 Task: Look for space in Toowoomba, Australia from 12th  August, 2023 to 15th August, 2023 for 3 adults in price range Rs.12000 to Rs.16000. Place can be entire place with 2 bedrooms having 3 beds and 1 bathroom. Property type can be flat. Amenities needed are: washing machine, kitchen, . Booking option can be shelf check-in. Required host language is English.
Action: Mouse moved to (462, 94)
Screenshot: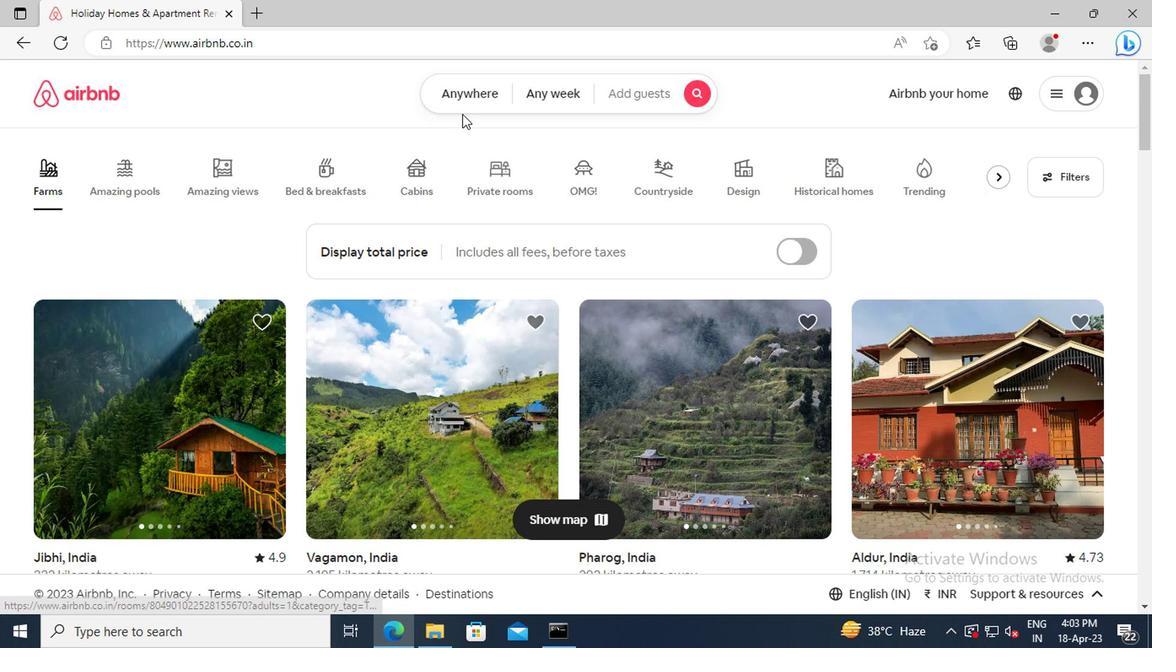 
Action: Mouse pressed left at (462, 94)
Screenshot: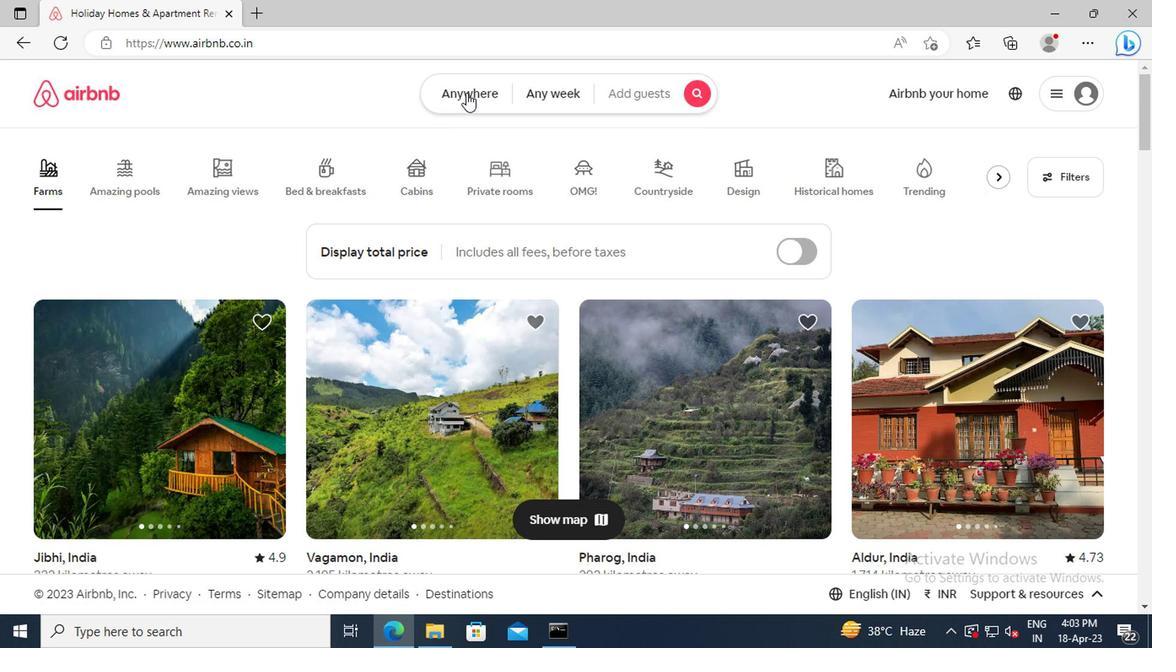 
Action: Mouse moved to (373, 160)
Screenshot: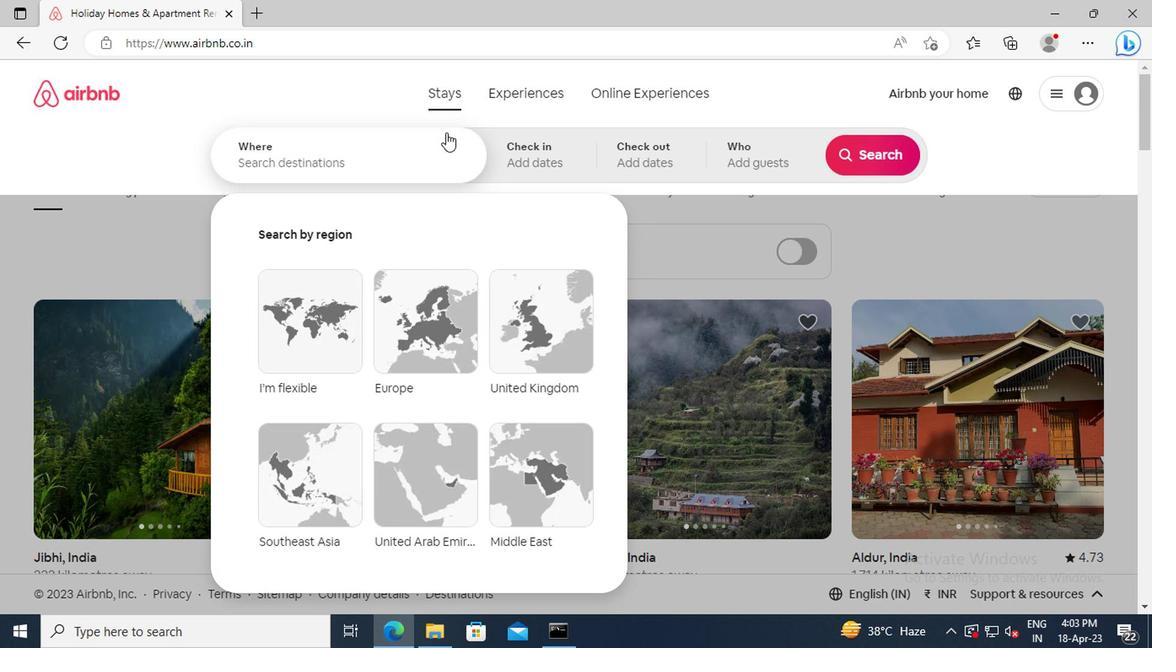 
Action: Mouse pressed left at (373, 160)
Screenshot: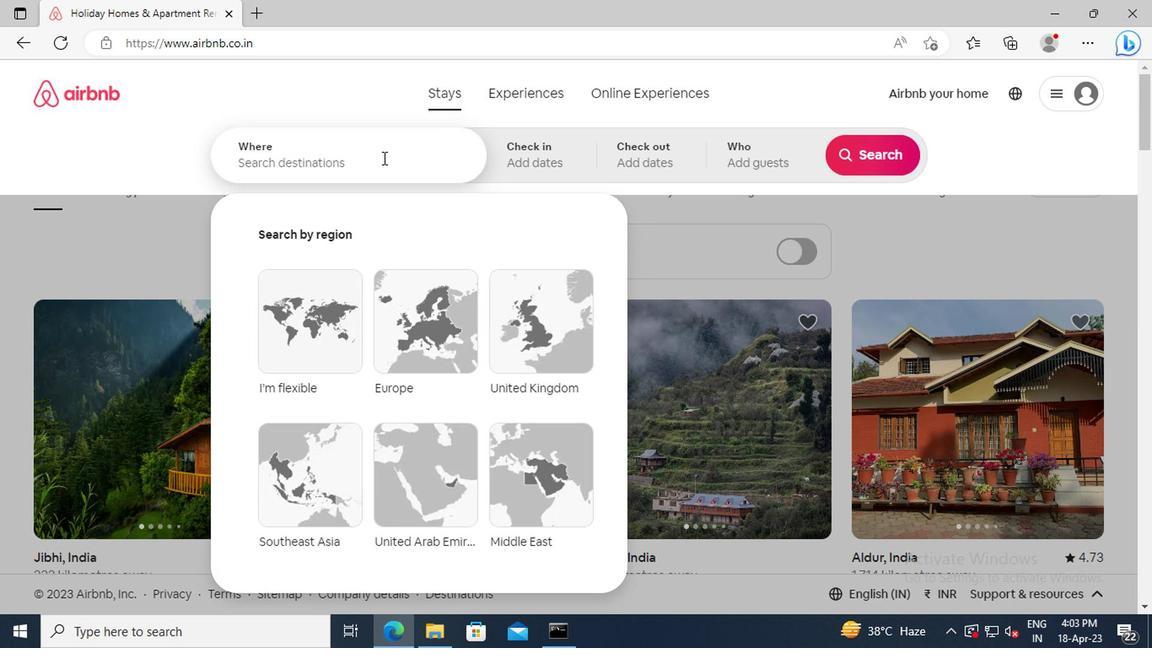 
Action: Key pressed <Key.shift>TOOWOOMBA,<Key.space><Key.shift_r>AUSTRALIA<Key.enter>
Screenshot: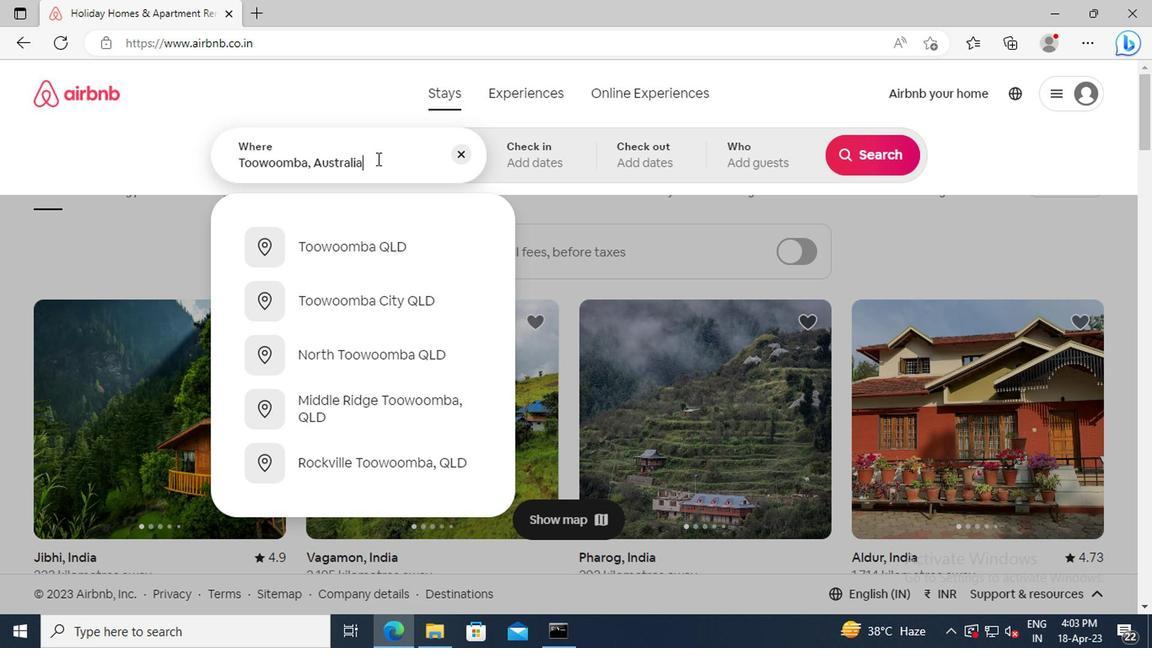 
Action: Mouse moved to (861, 289)
Screenshot: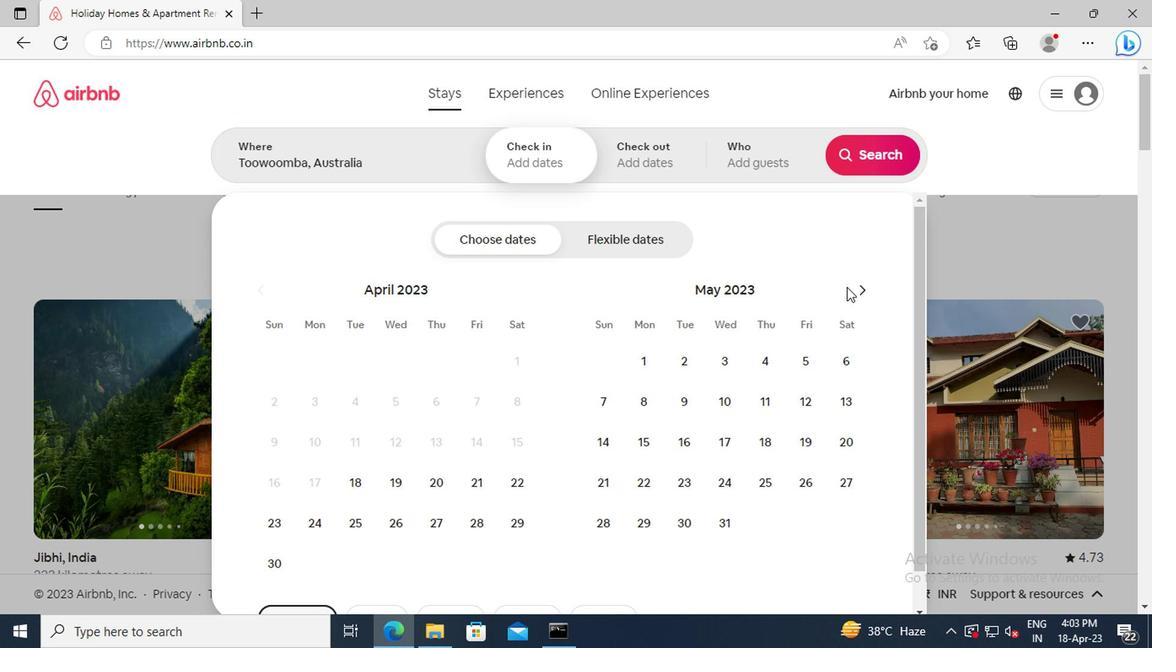 
Action: Mouse pressed left at (861, 289)
Screenshot: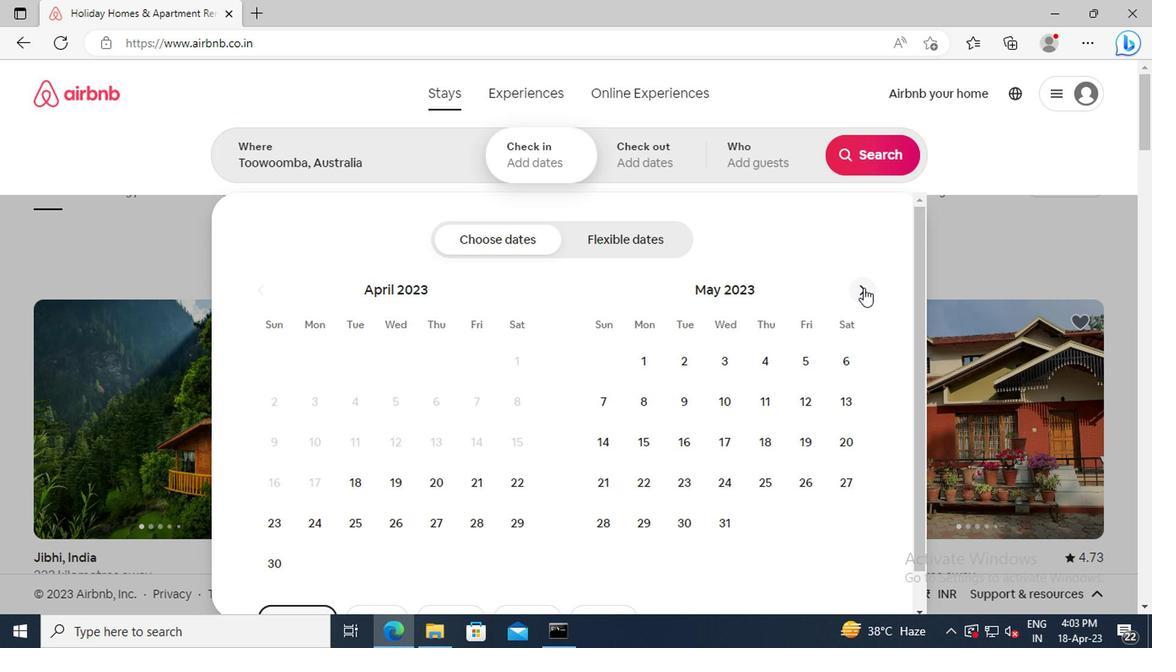 
Action: Mouse pressed left at (861, 289)
Screenshot: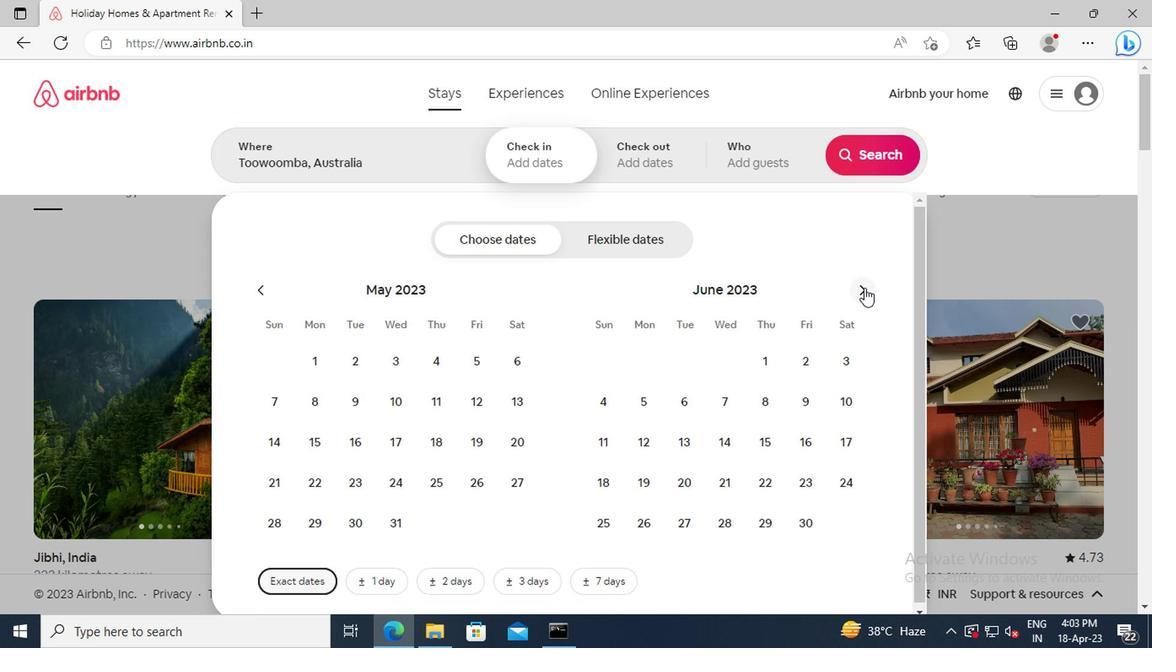 
Action: Mouse pressed left at (861, 289)
Screenshot: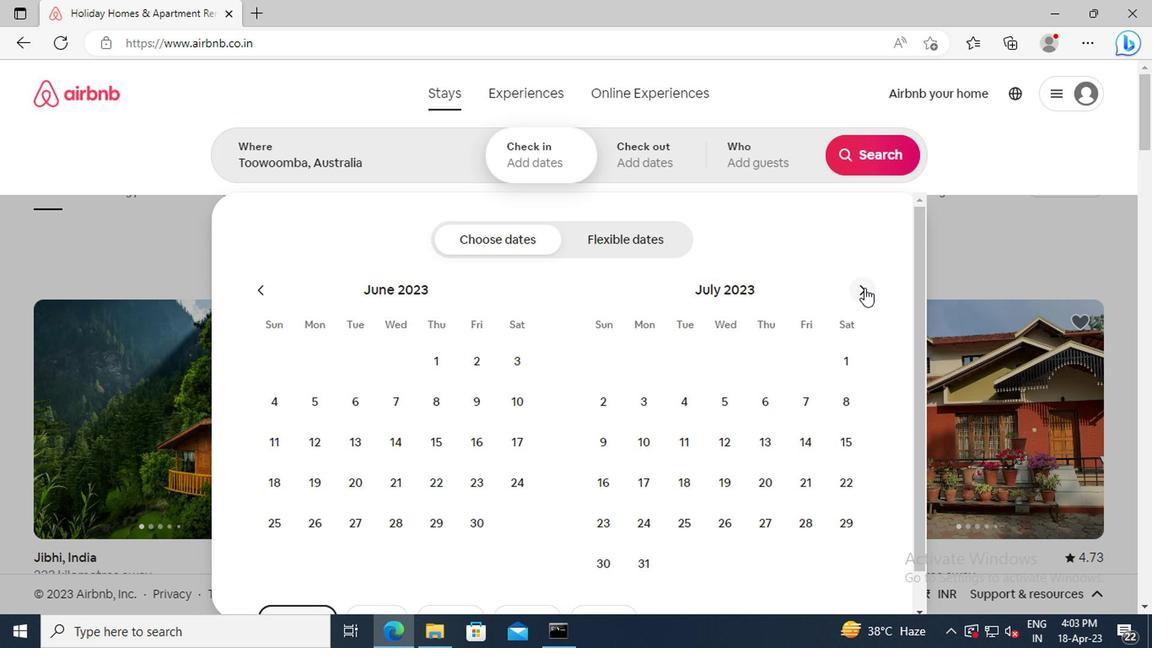 
Action: Mouse moved to (836, 392)
Screenshot: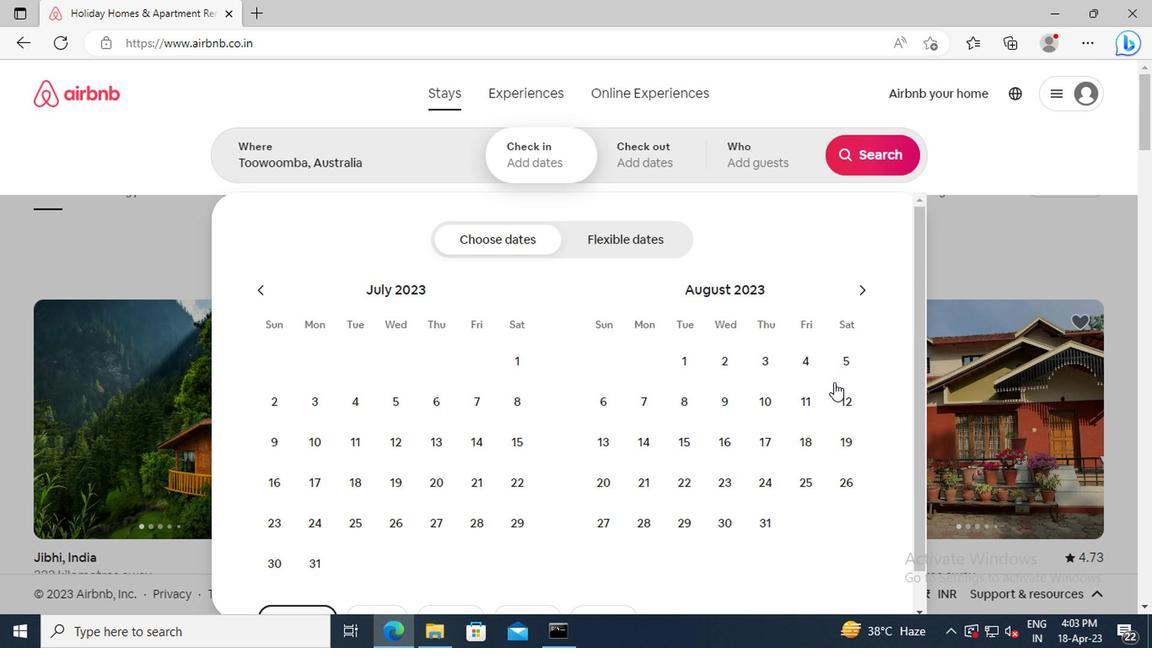 
Action: Mouse pressed left at (836, 392)
Screenshot: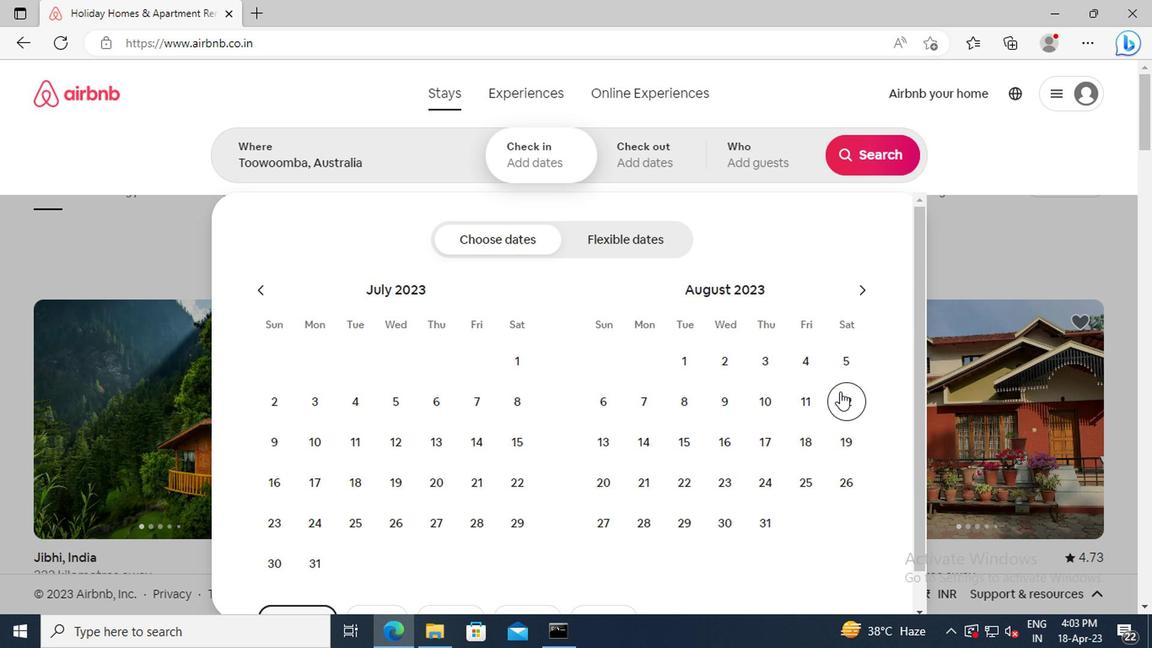 
Action: Mouse moved to (688, 435)
Screenshot: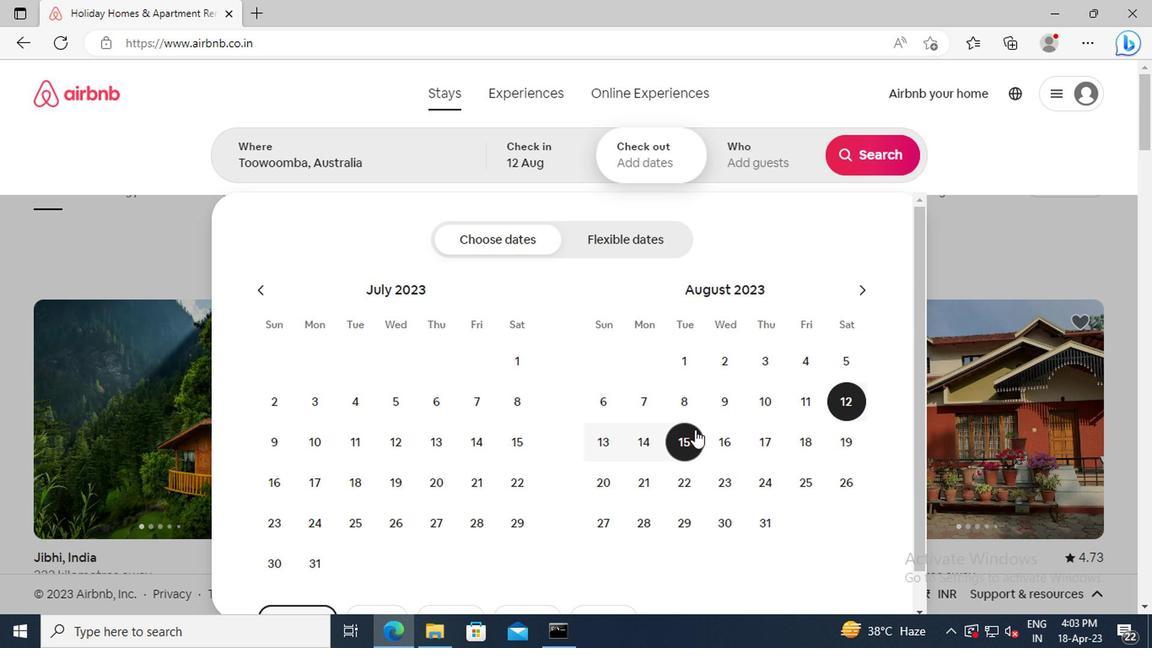 
Action: Mouse pressed left at (688, 435)
Screenshot: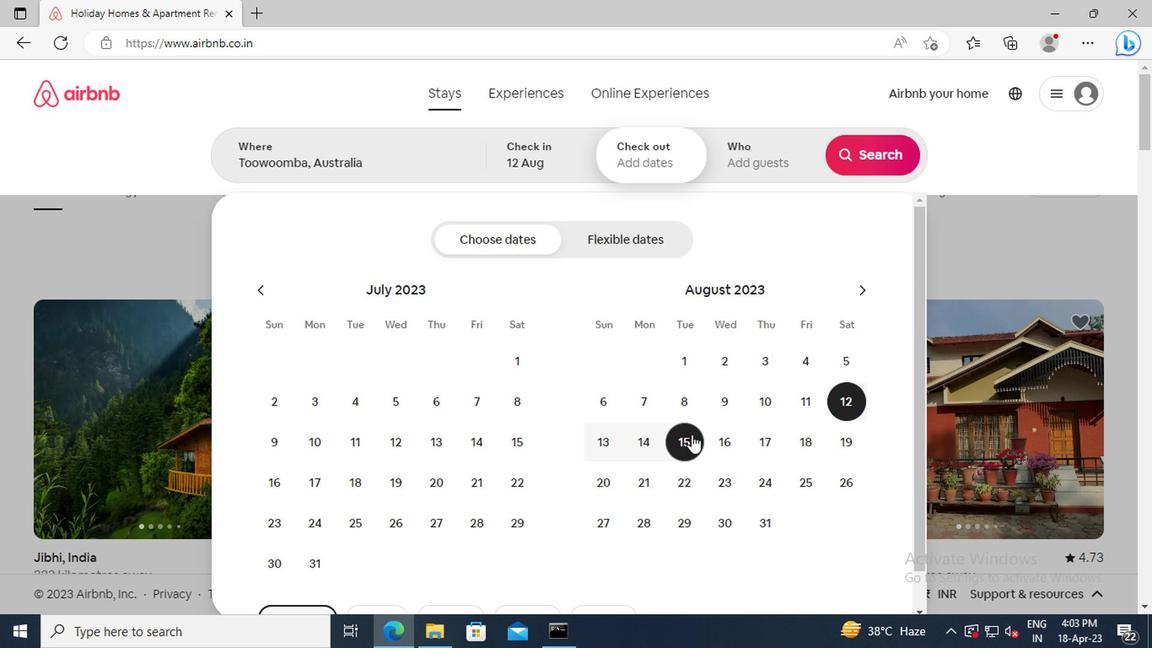 
Action: Mouse moved to (727, 166)
Screenshot: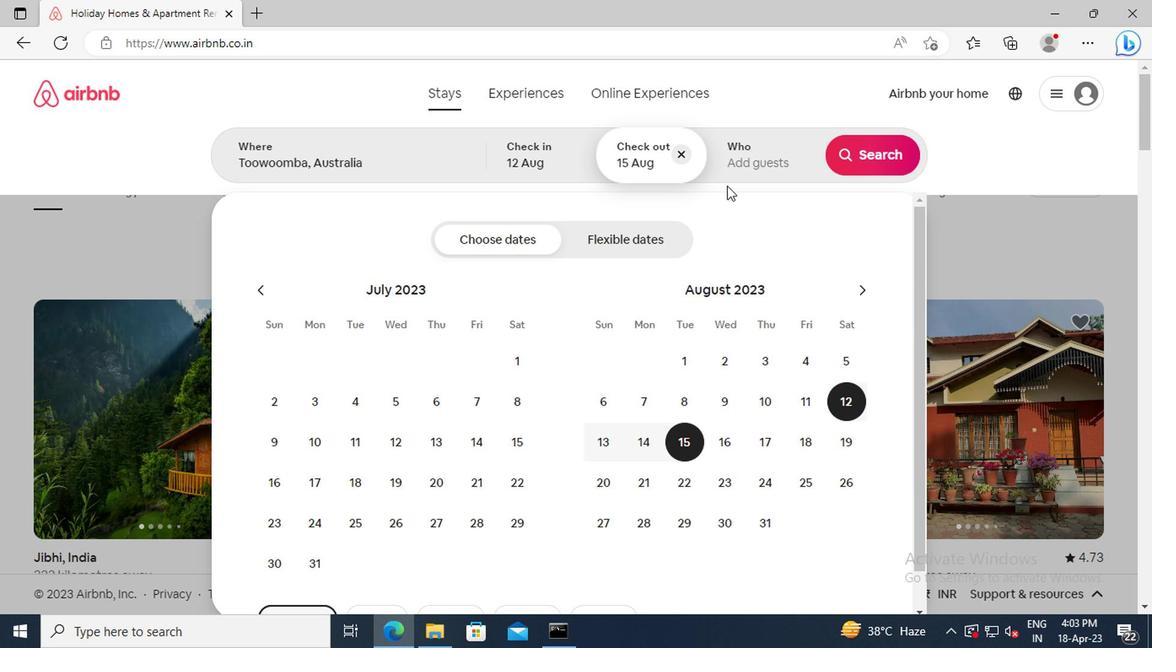 
Action: Mouse pressed left at (727, 166)
Screenshot: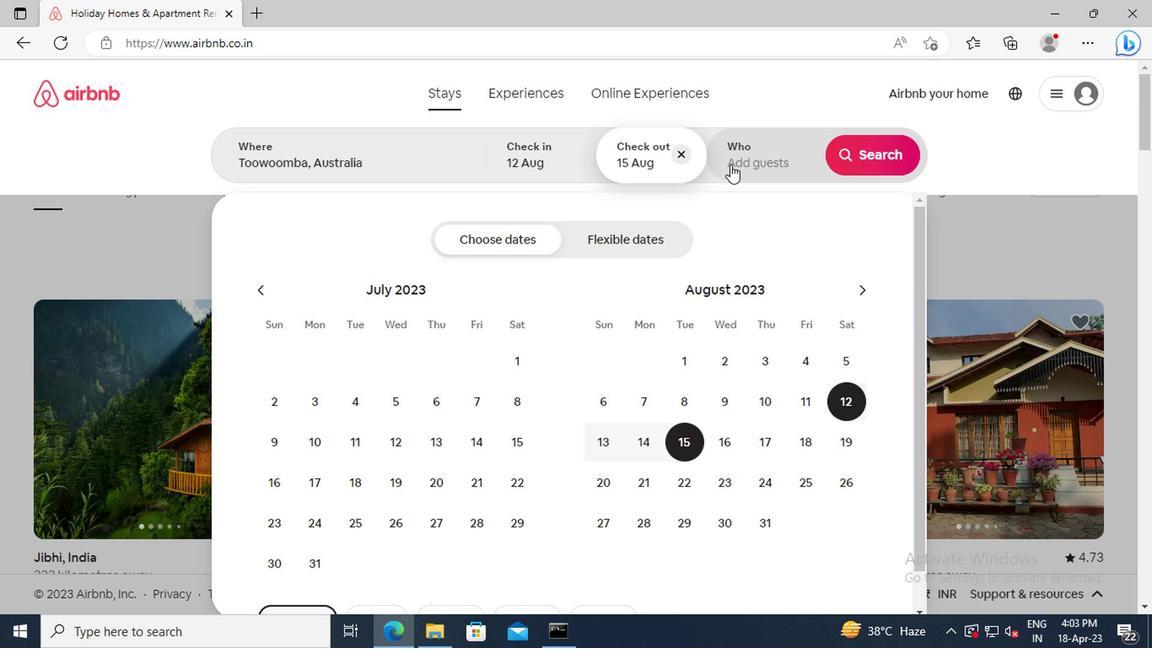 
Action: Mouse moved to (874, 254)
Screenshot: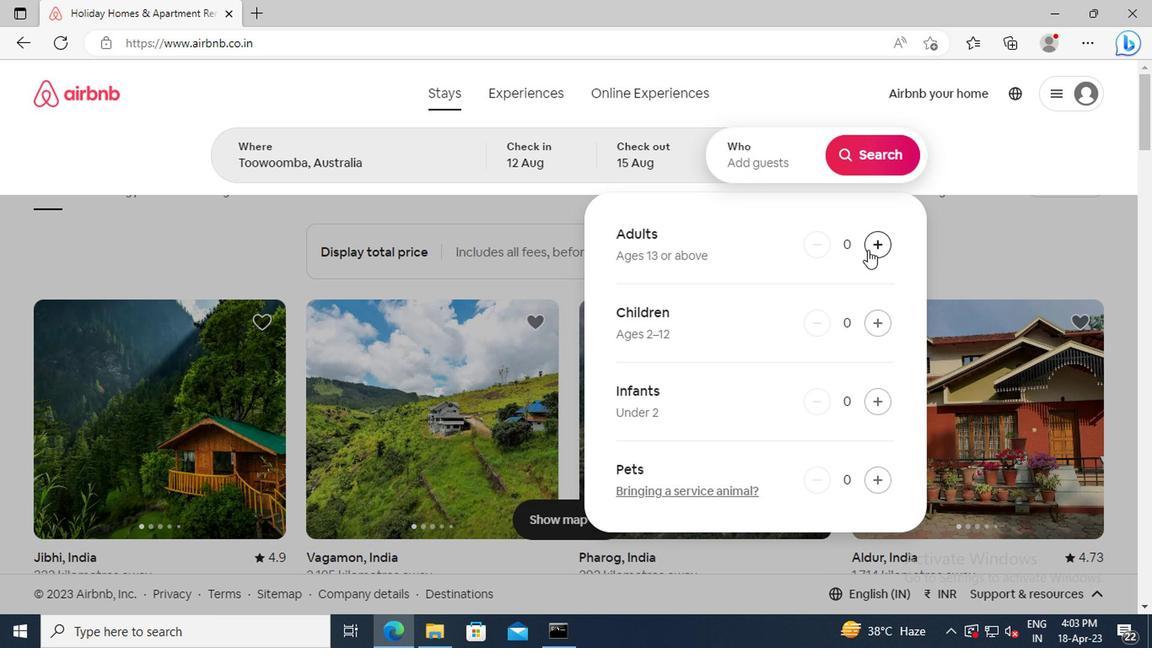 
Action: Mouse pressed left at (874, 254)
Screenshot: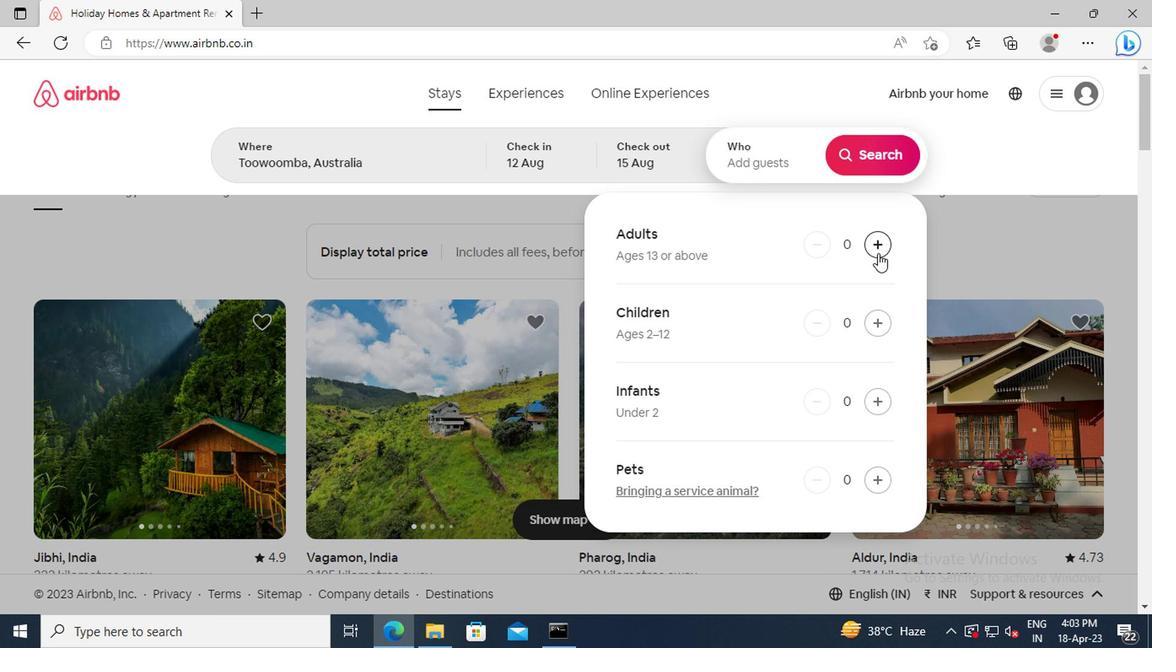
Action: Mouse pressed left at (874, 254)
Screenshot: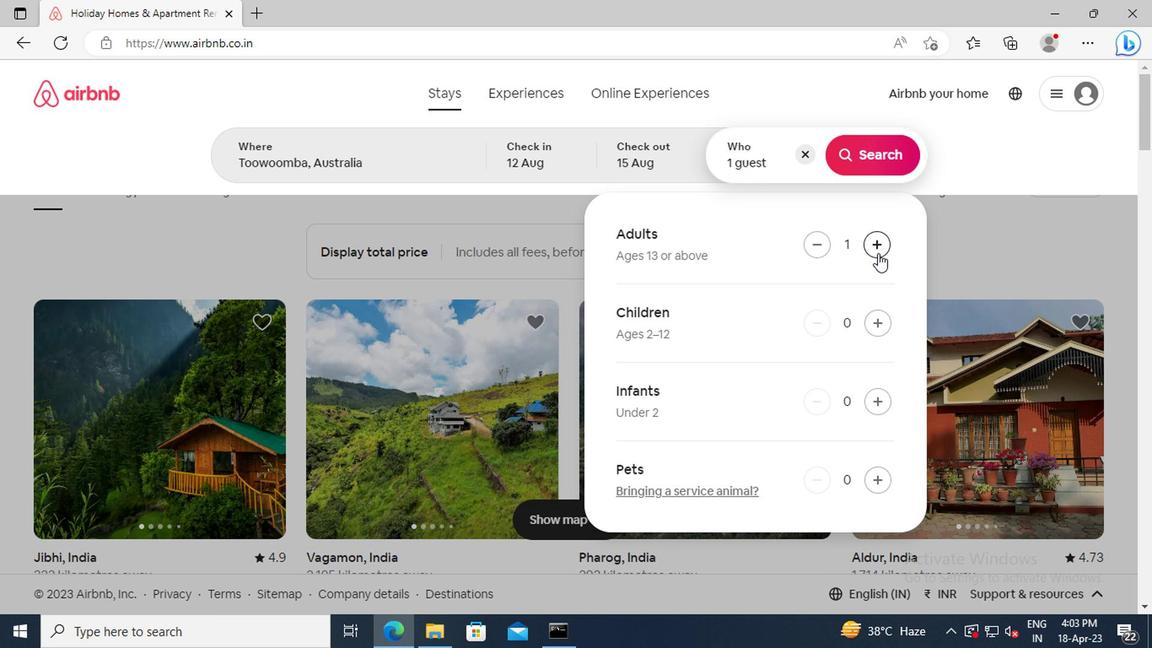 
Action: Mouse pressed left at (874, 254)
Screenshot: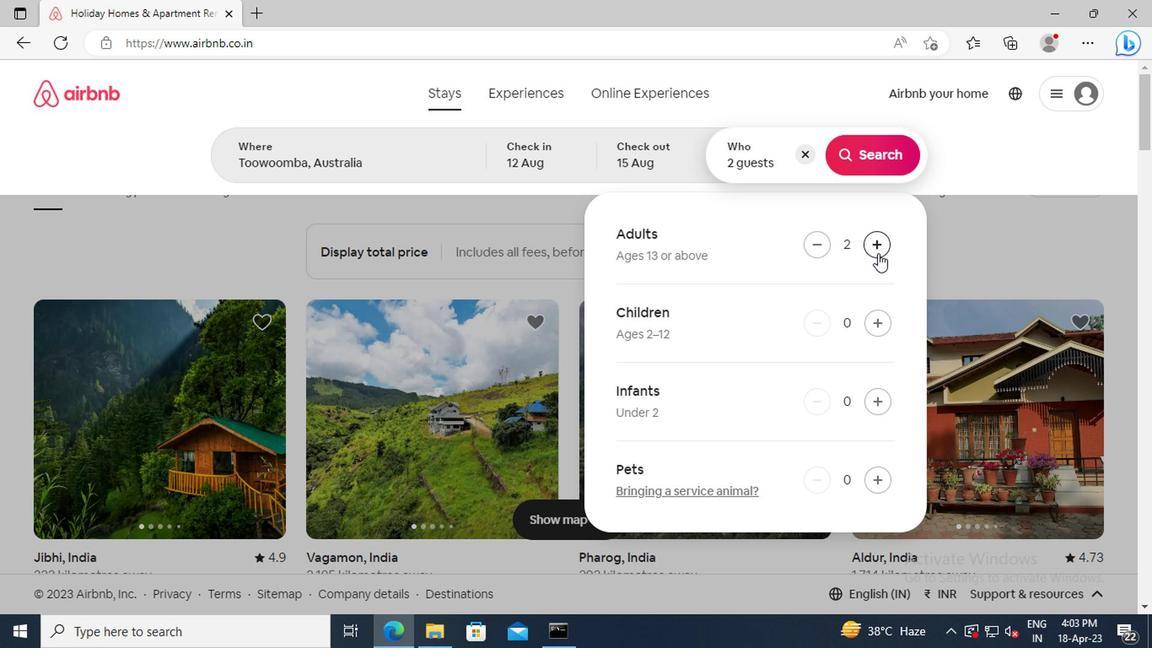 
Action: Mouse moved to (870, 157)
Screenshot: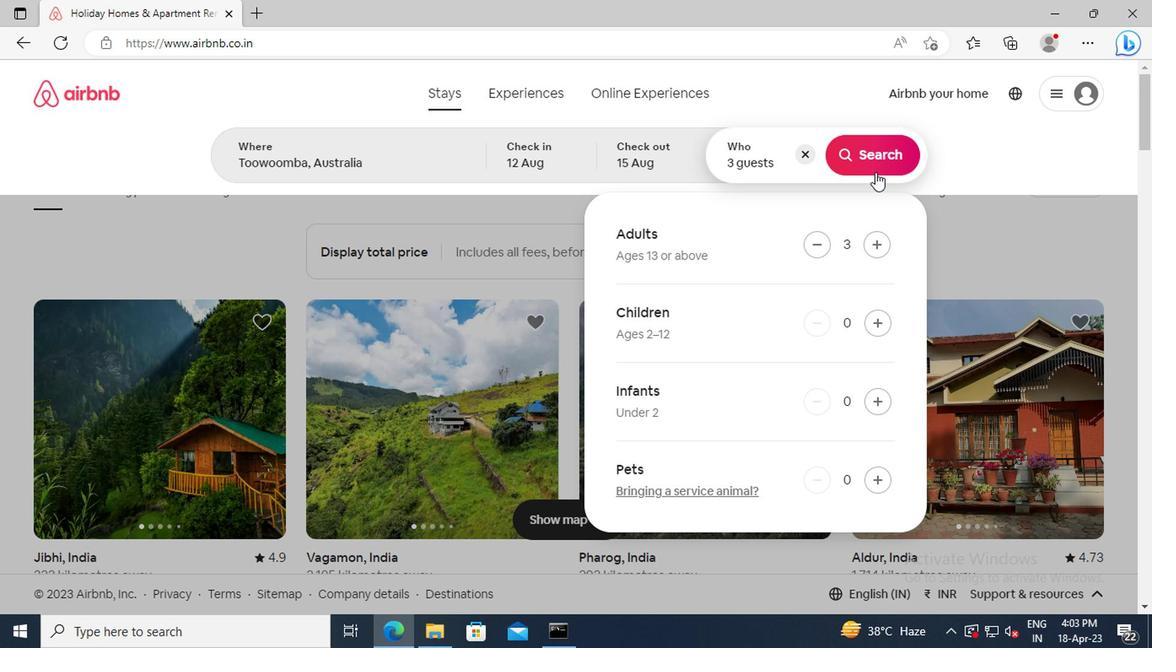 
Action: Mouse pressed left at (870, 157)
Screenshot: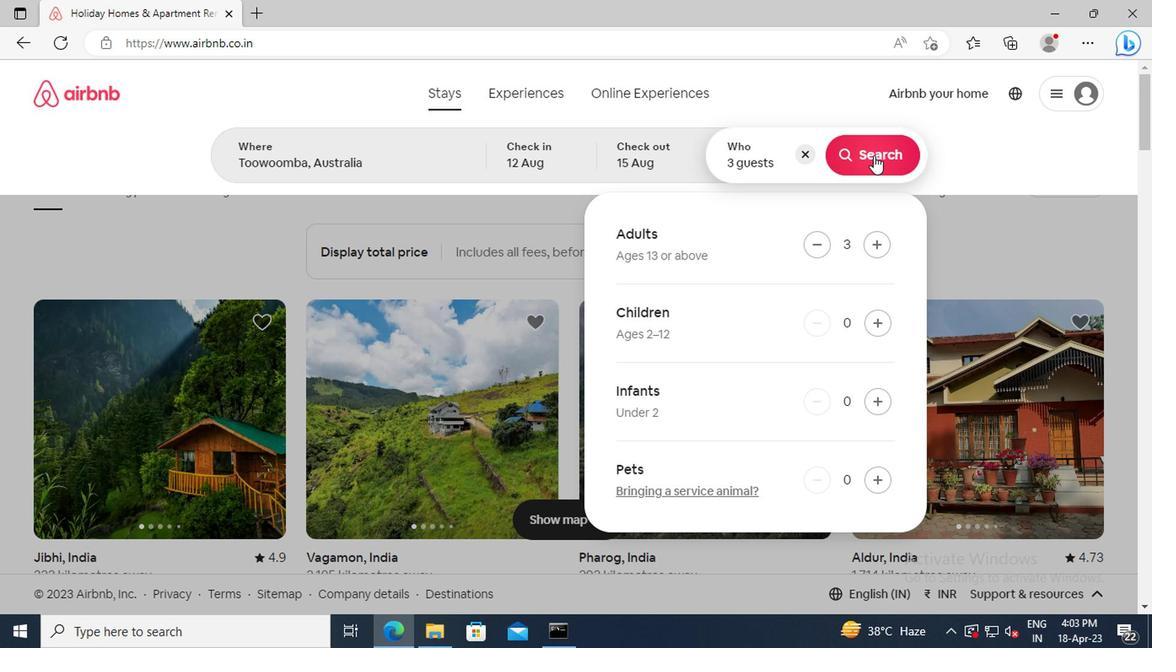 
Action: Mouse moved to (1063, 160)
Screenshot: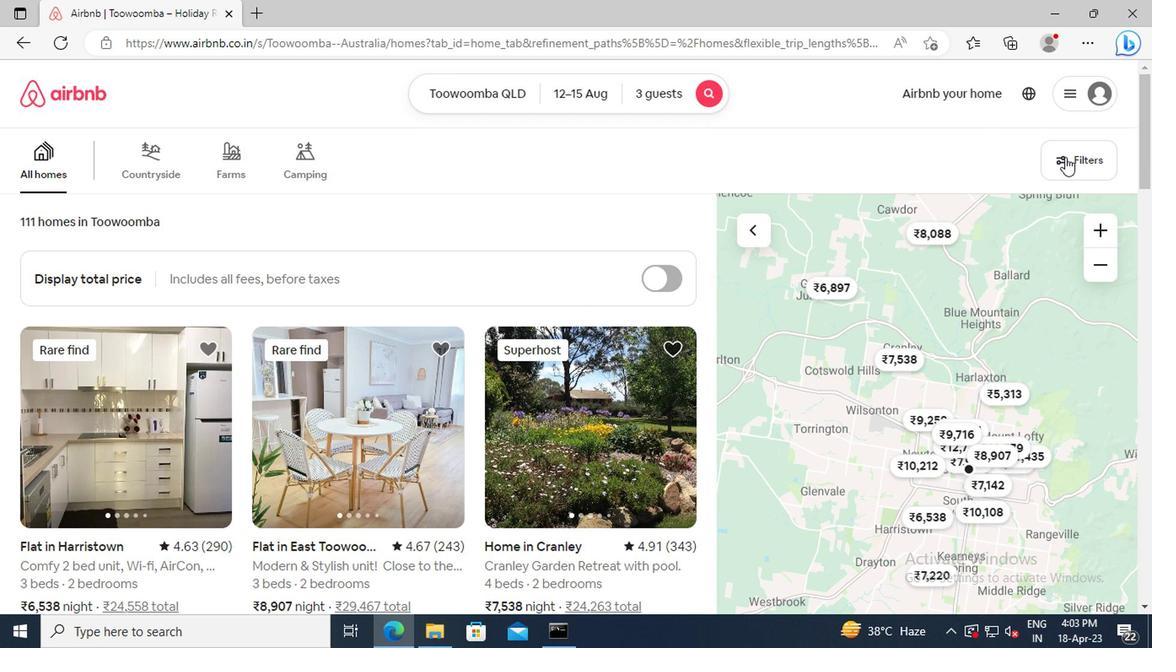 
Action: Mouse pressed left at (1063, 160)
Screenshot: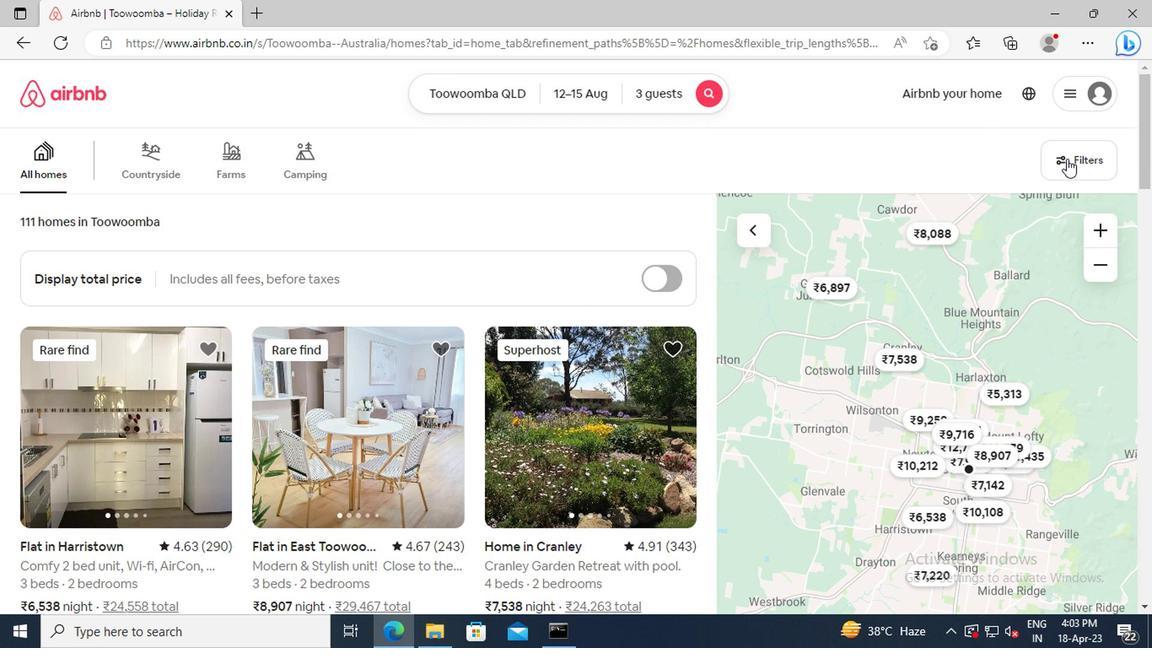 
Action: Mouse moved to (359, 377)
Screenshot: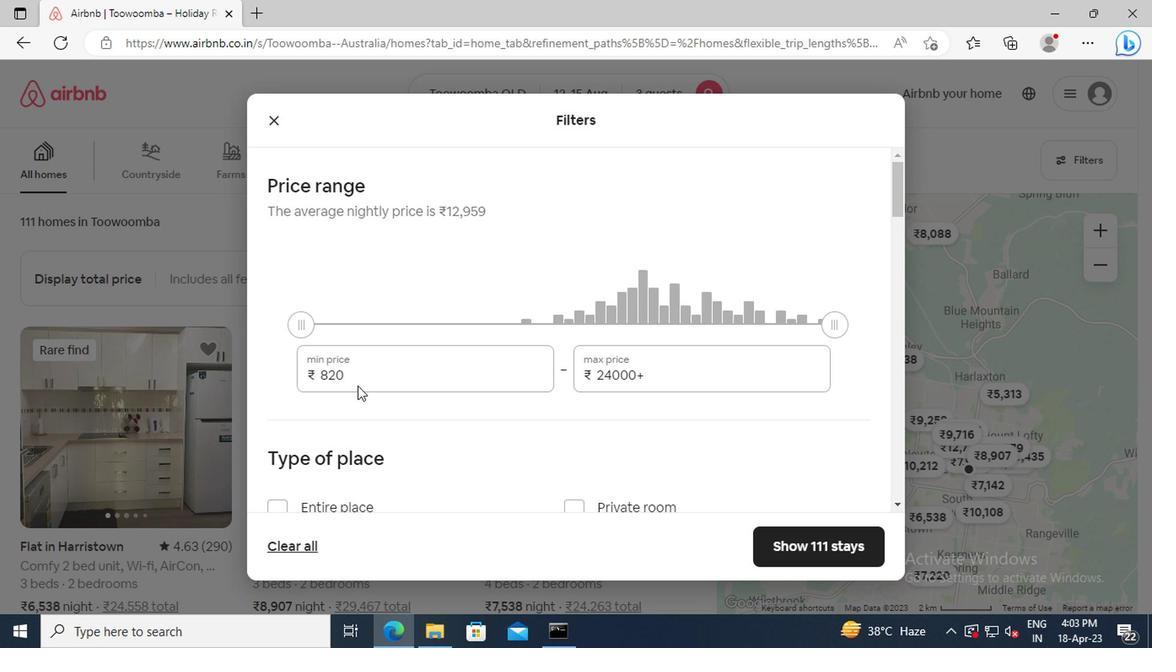 
Action: Mouse pressed left at (359, 377)
Screenshot: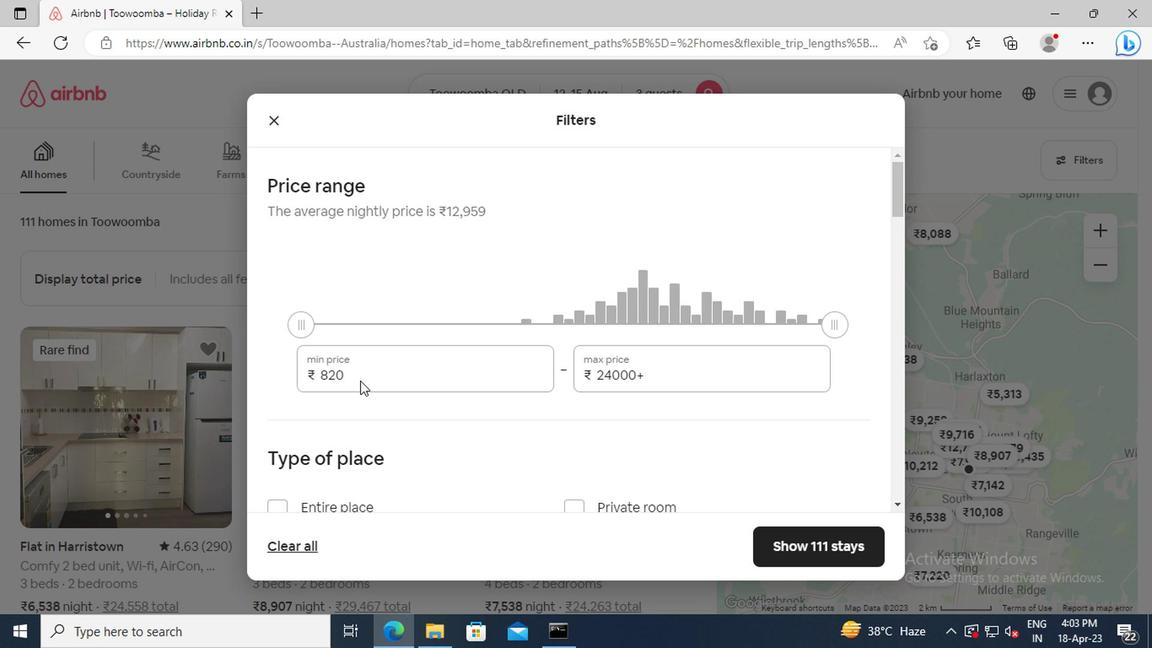 
Action: Key pressed <Key.backspace><Key.backspace><Key.backspace>12000<Key.tab><Key.delete>16000
Screenshot: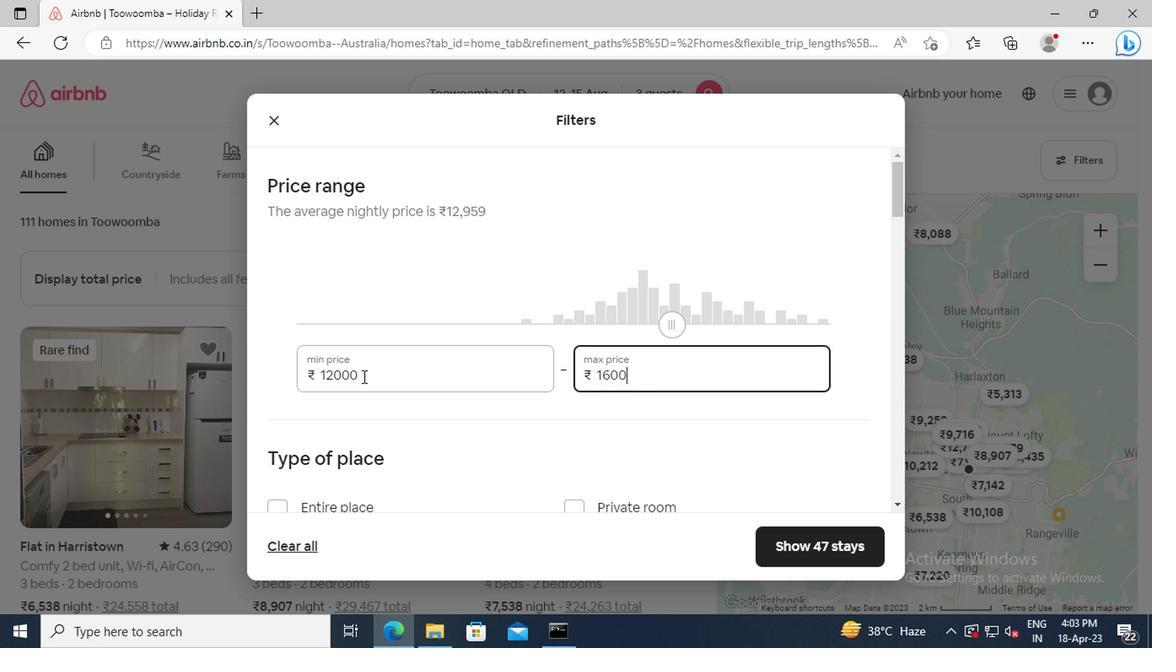 
Action: Mouse scrolled (359, 376) with delta (0, -1)
Screenshot: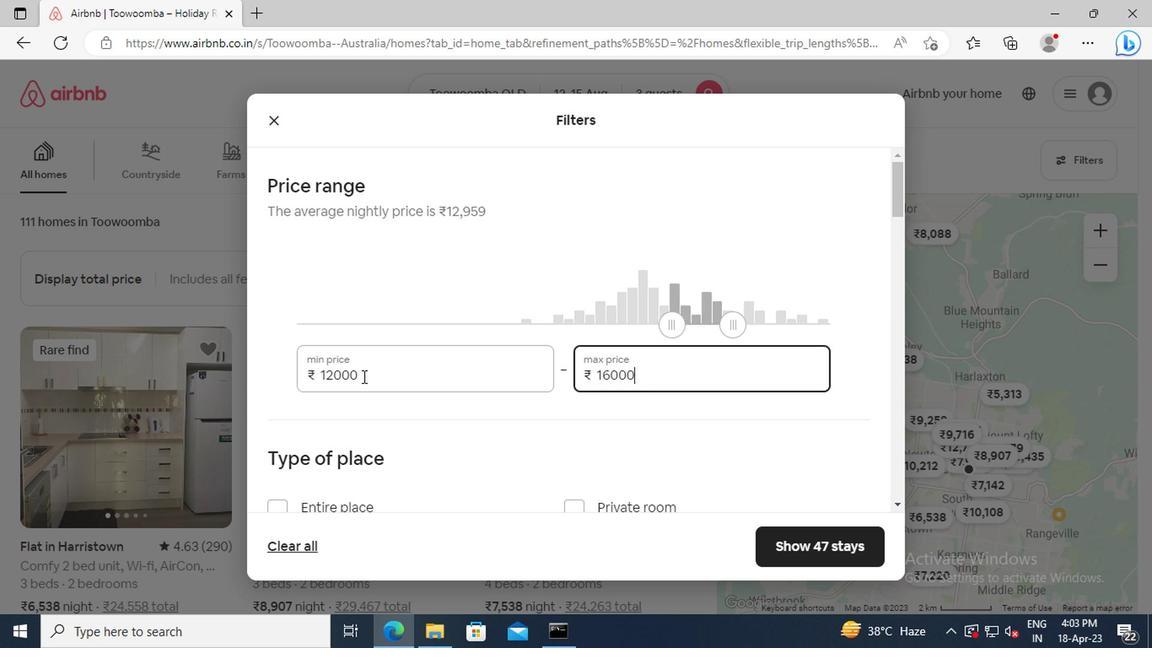 
Action: Mouse scrolled (359, 376) with delta (0, -1)
Screenshot: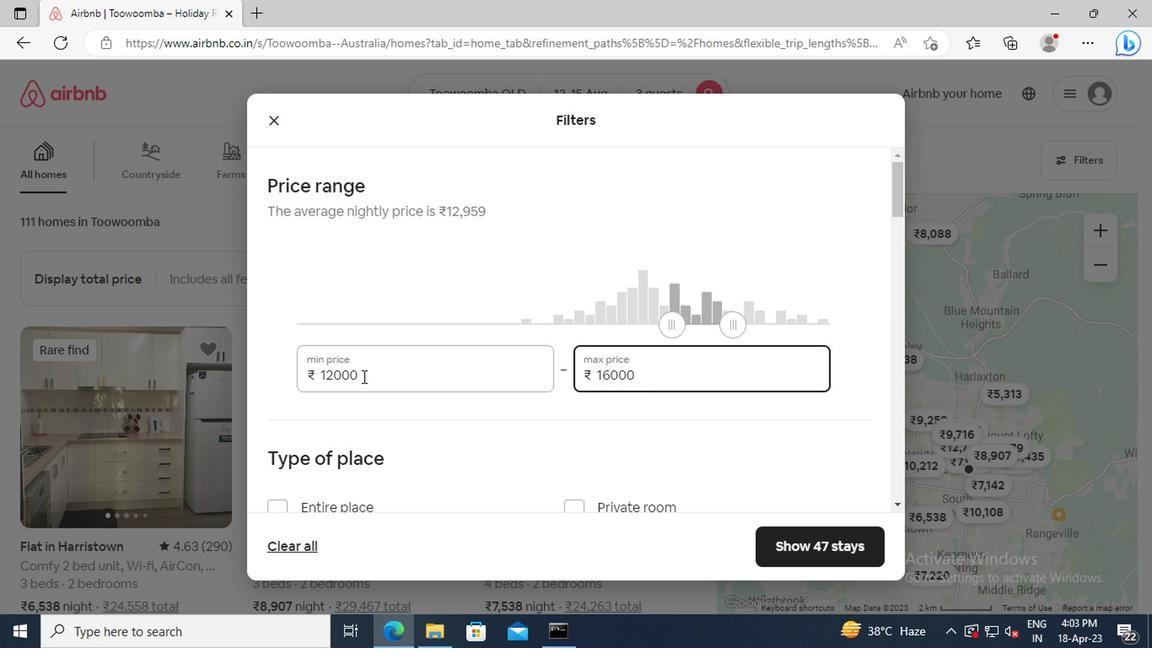 
Action: Mouse scrolled (359, 376) with delta (0, -1)
Screenshot: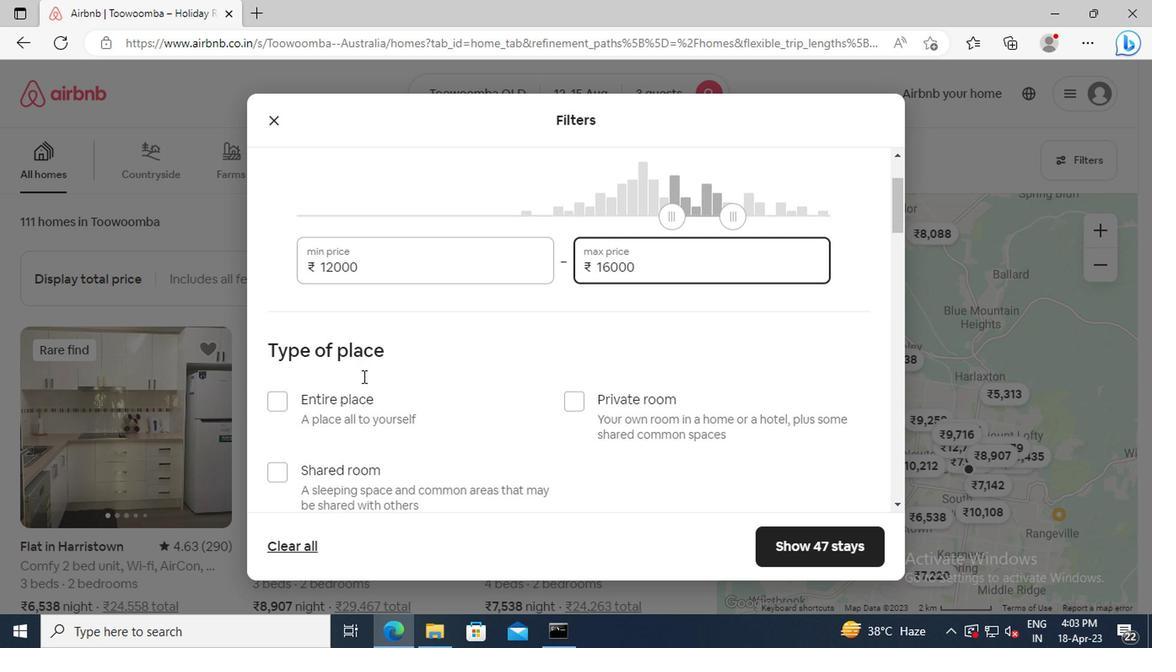 
Action: Mouse moved to (267, 348)
Screenshot: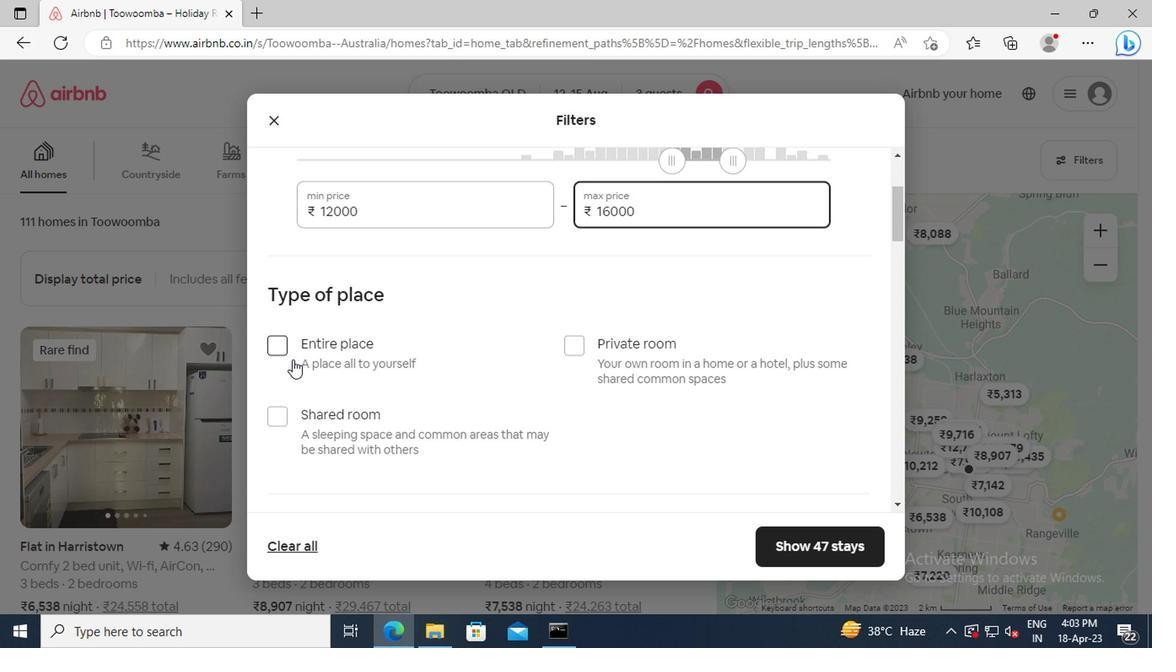 
Action: Mouse pressed left at (267, 348)
Screenshot: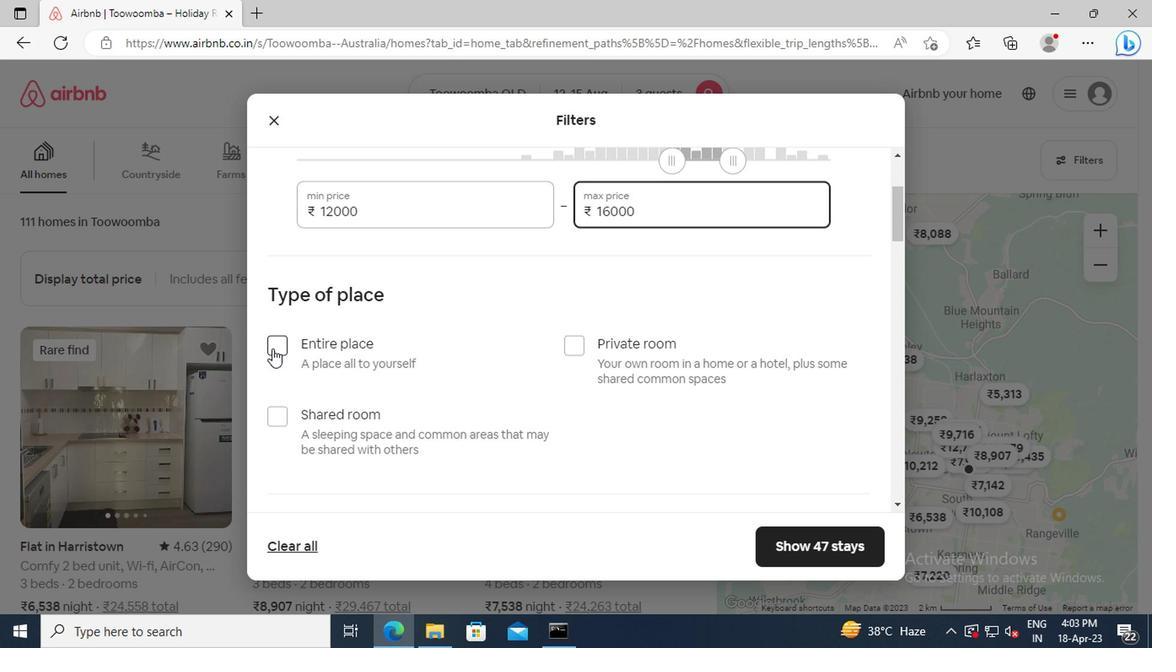 
Action: Mouse moved to (413, 355)
Screenshot: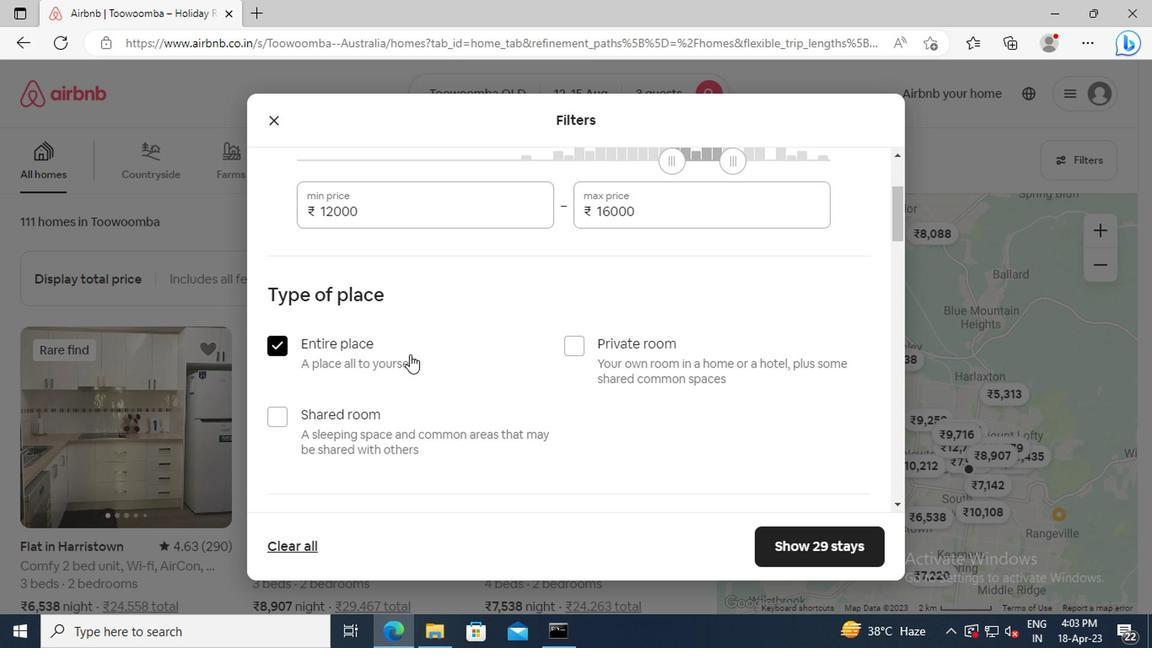 
Action: Mouse scrolled (413, 354) with delta (0, 0)
Screenshot: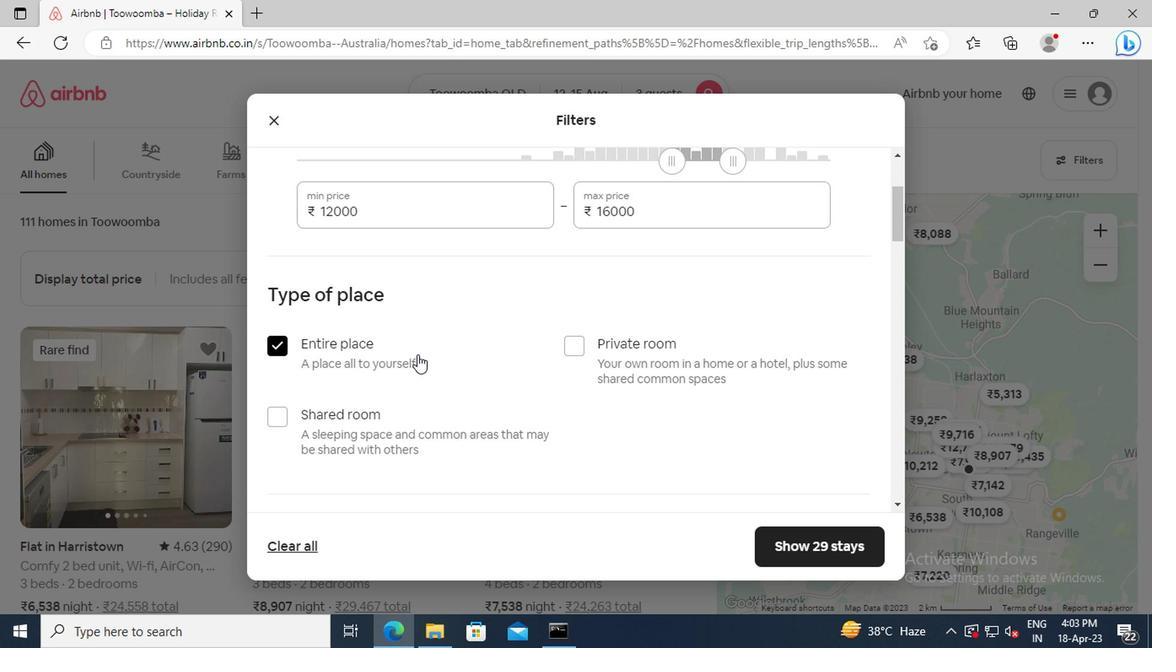 
Action: Mouse scrolled (413, 354) with delta (0, 0)
Screenshot: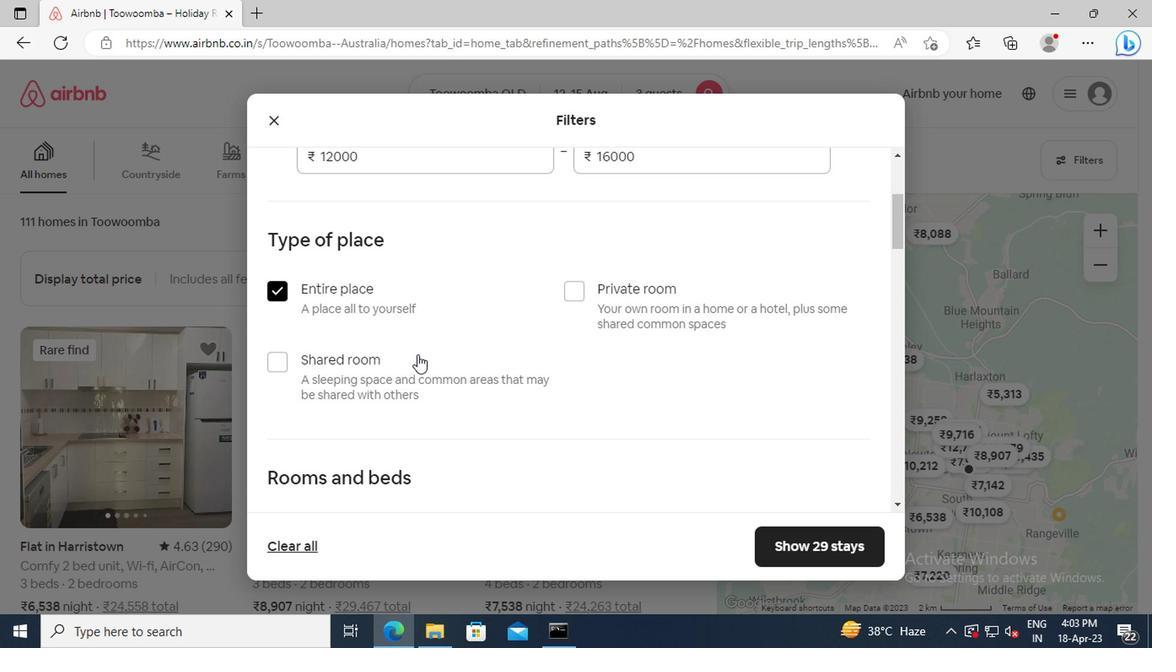 
Action: Mouse scrolled (413, 354) with delta (0, 0)
Screenshot: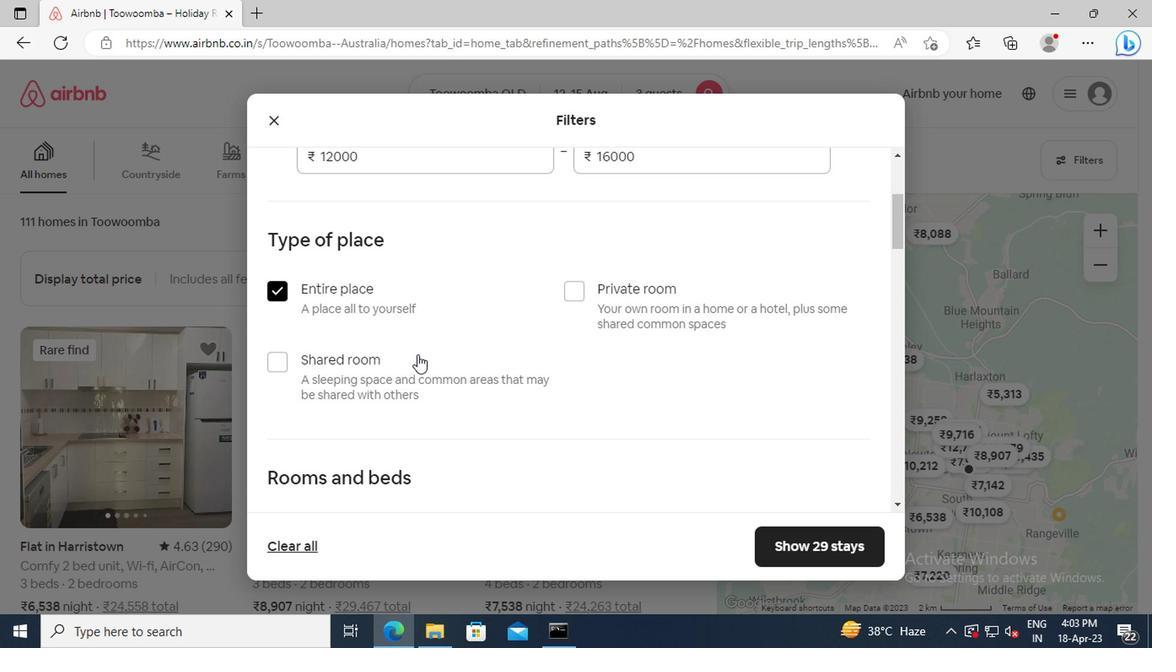 
Action: Mouse scrolled (413, 354) with delta (0, 0)
Screenshot: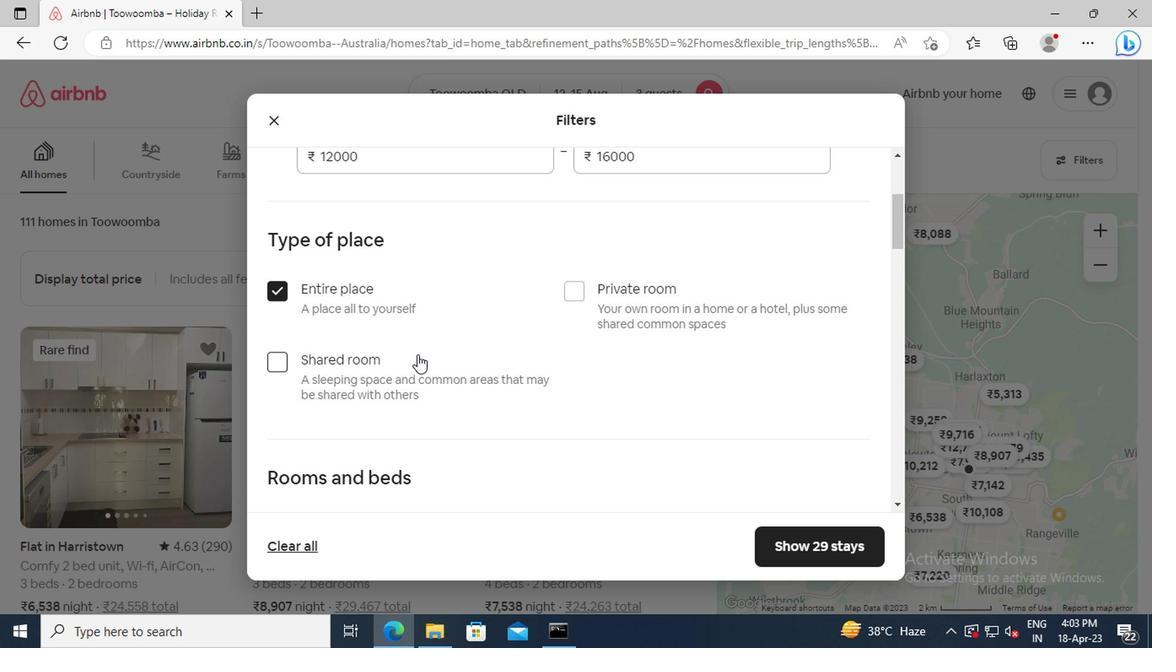 
Action: Mouse scrolled (413, 354) with delta (0, 0)
Screenshot: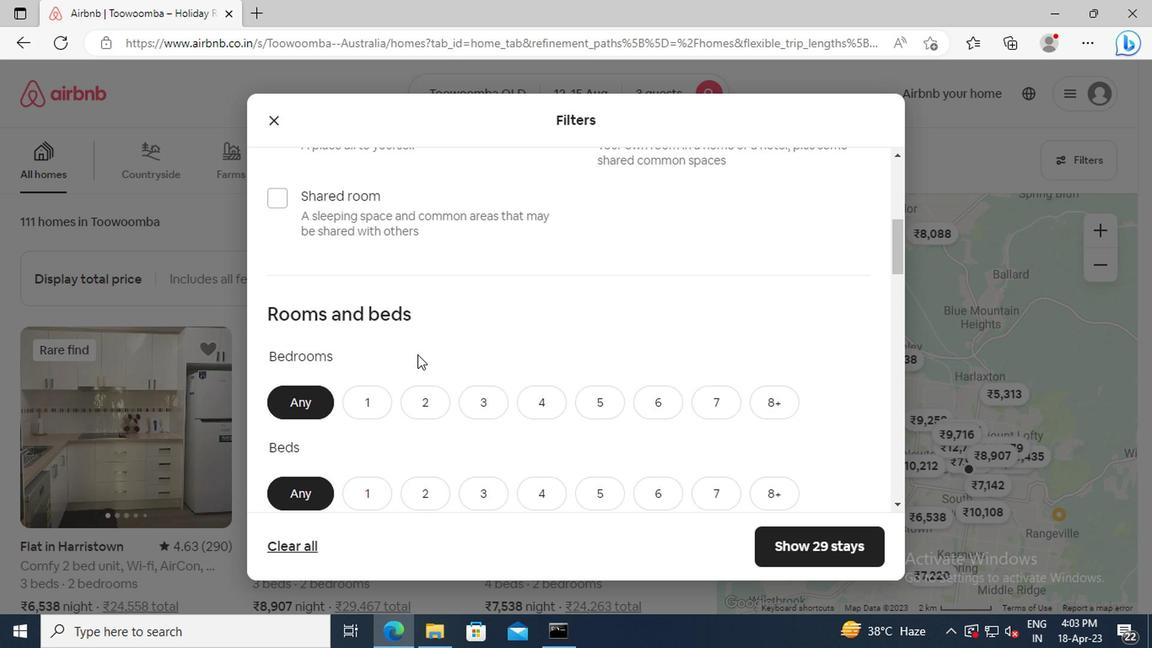 
Action: Mouse moved to (418, 354)
Screenshot: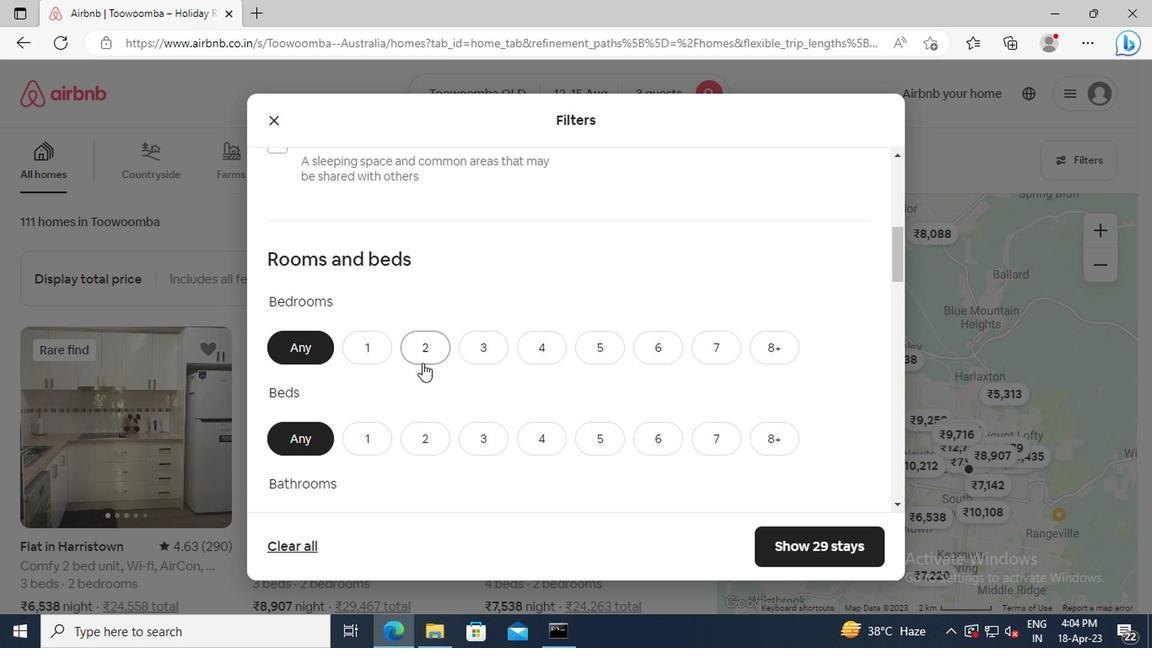 
Action: Mouse pressed left at (418, 354)
Screenshot: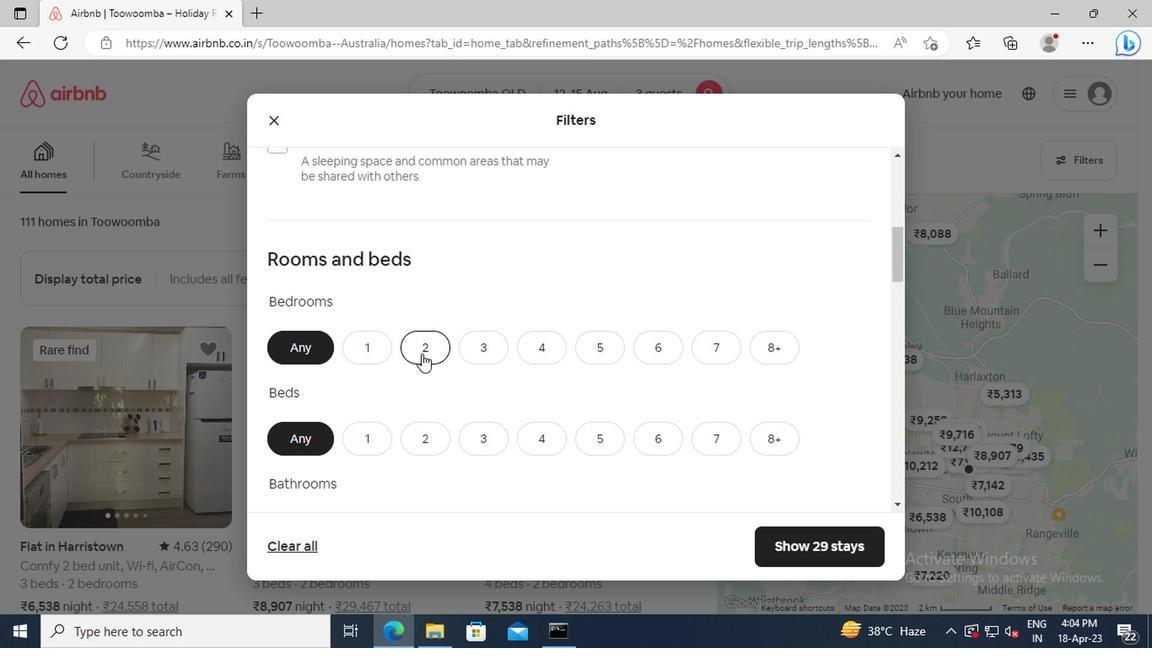 
Action: Mouse scrolled (418, 354) with delta (0, 0)
Screenshot: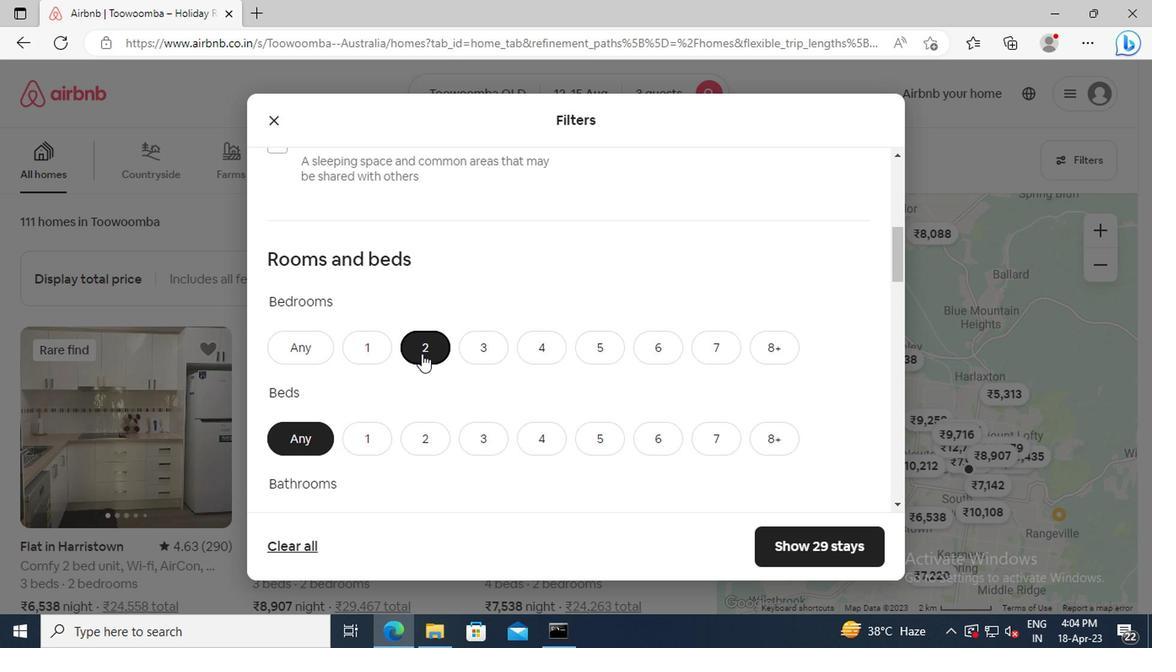 
Action: Mouse moved to (471, 388)
Screenshot: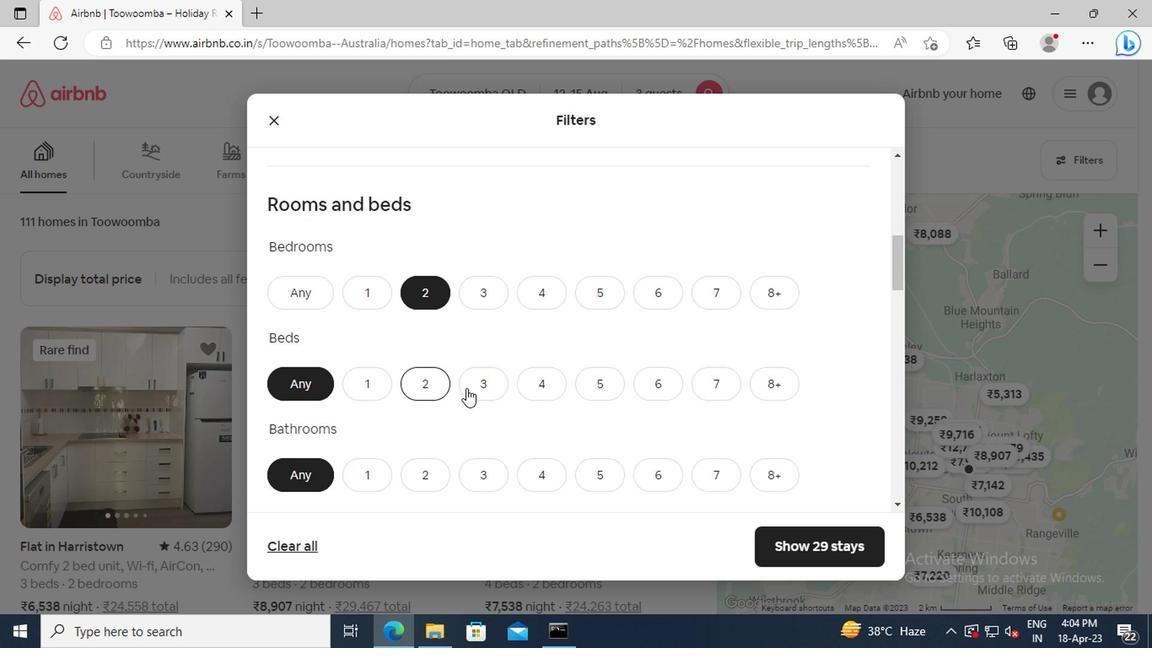 
Action: Mouse pressed left at (471, 388)
Screenshot: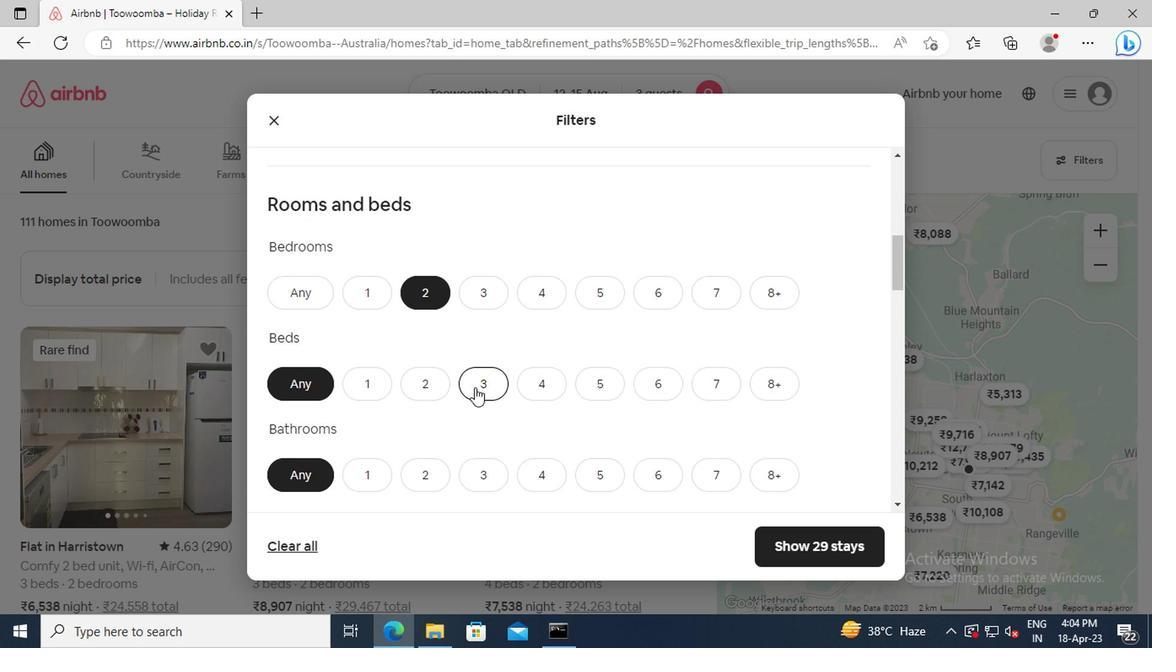 
Action: Mouse scrolled (471, 387) with delta (0, 0)
Screenshot: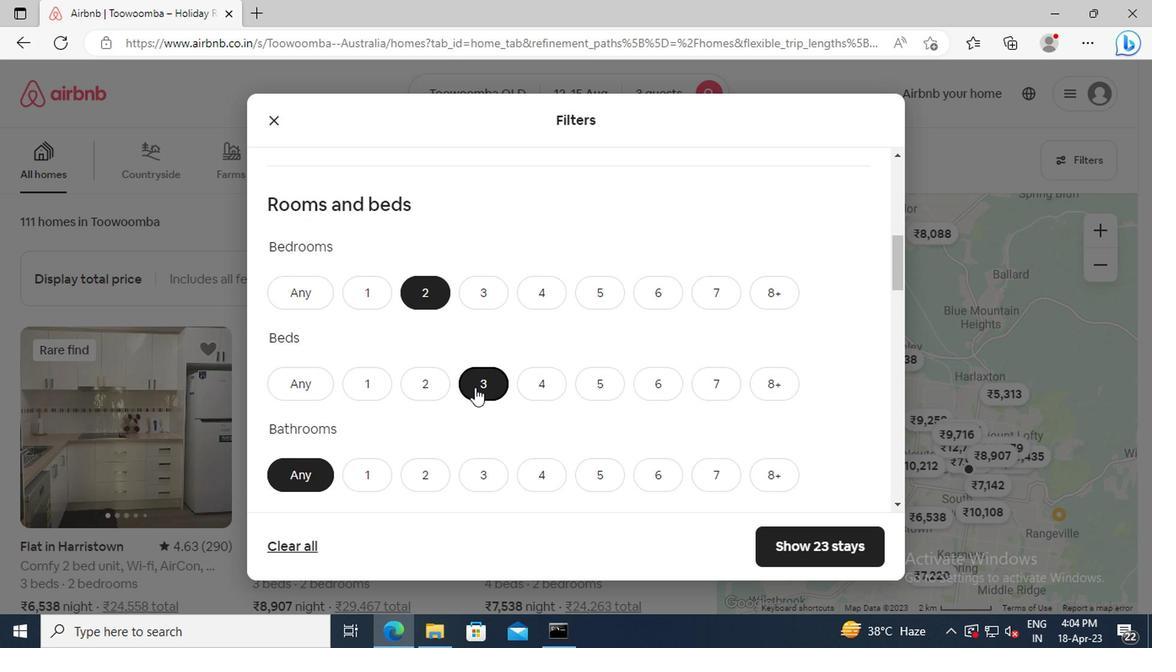
Action: Mouse moved to (377, 415)
Screenshot: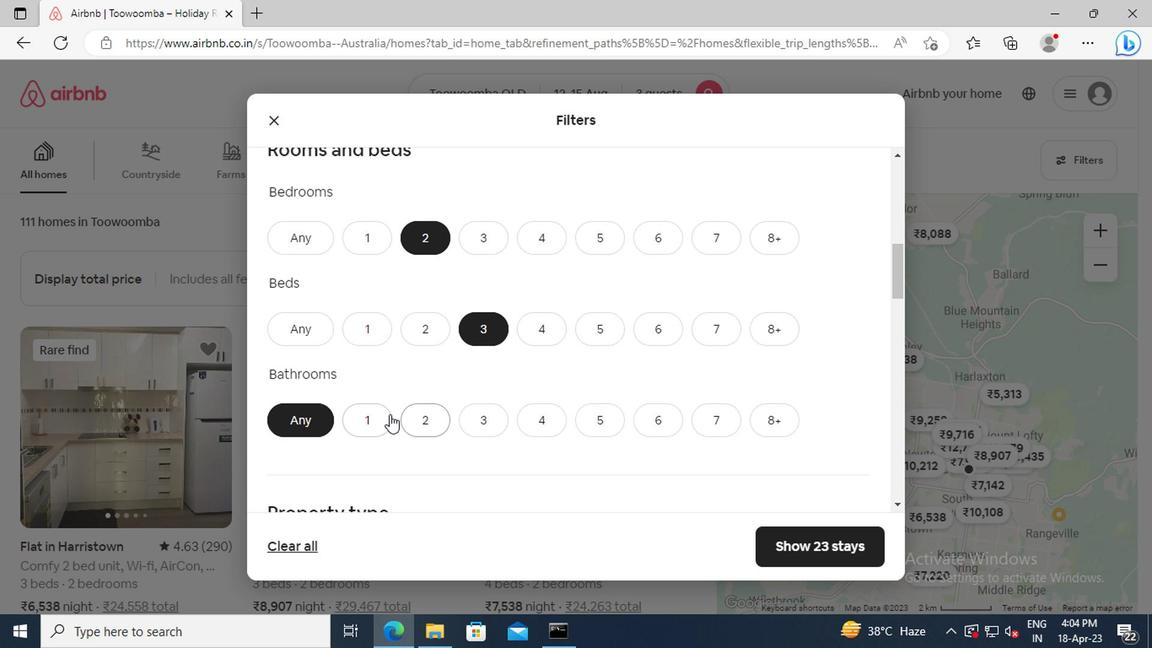 
Action: Mouse pressed left at (377, 415)
Screenshot: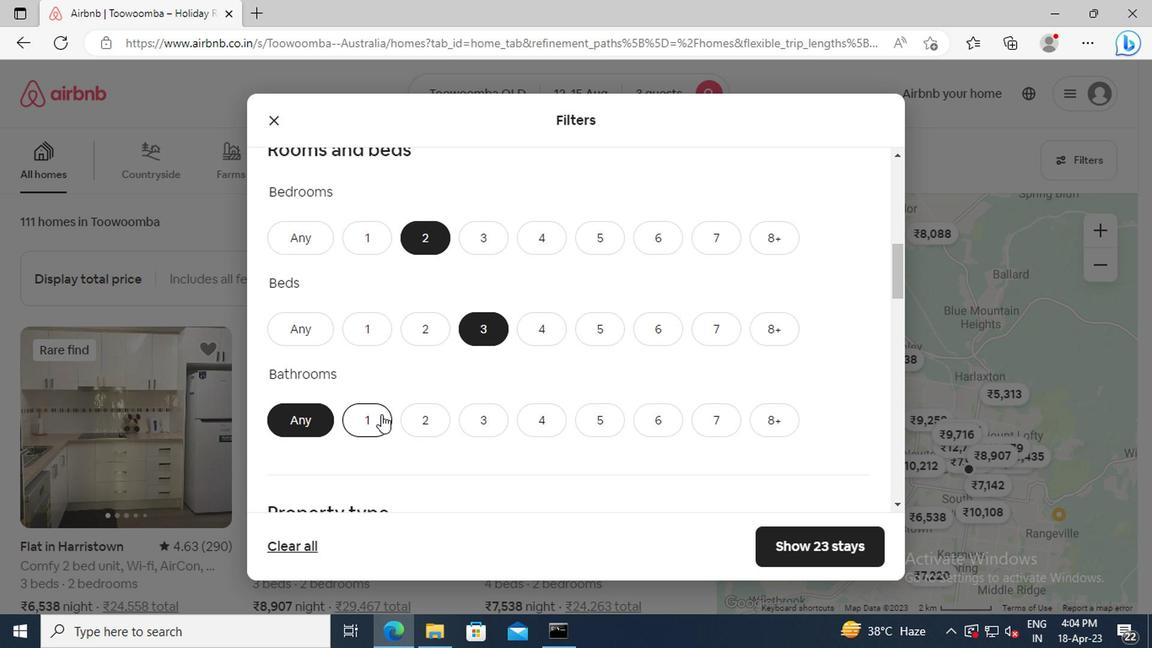 
Action: Mouse scrolled (377, 414) with delta (0, -1)
Screenshot: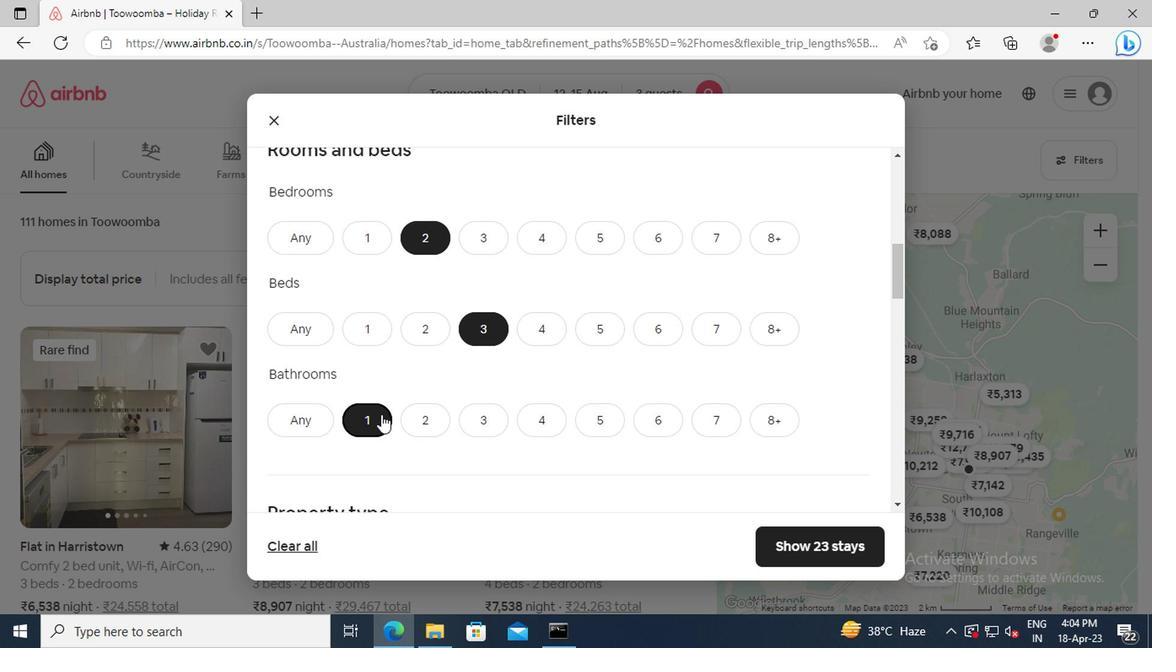 
Action: Mouse scrolled (377, 414) with delta (0, -1)
Screenshot: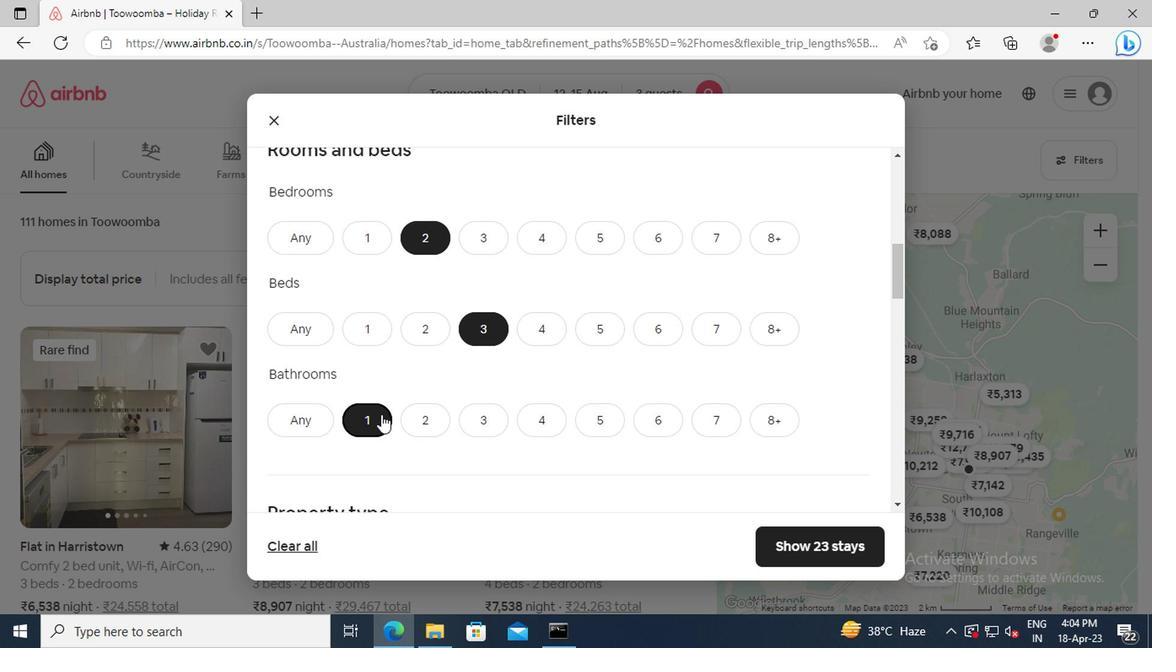 
Action: Mouse scrolled (377, 414) with delta (0, -1)
Screenshot: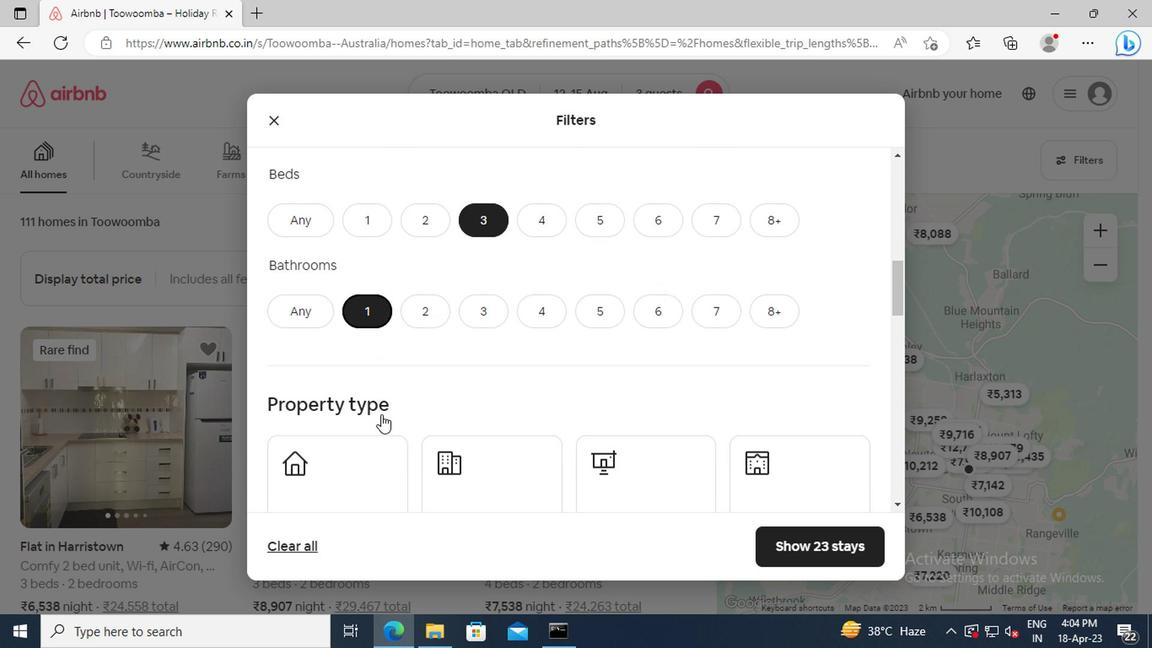 
Action: Mouse scrolled (377, 414) with delta (0, -1)
Screenshot: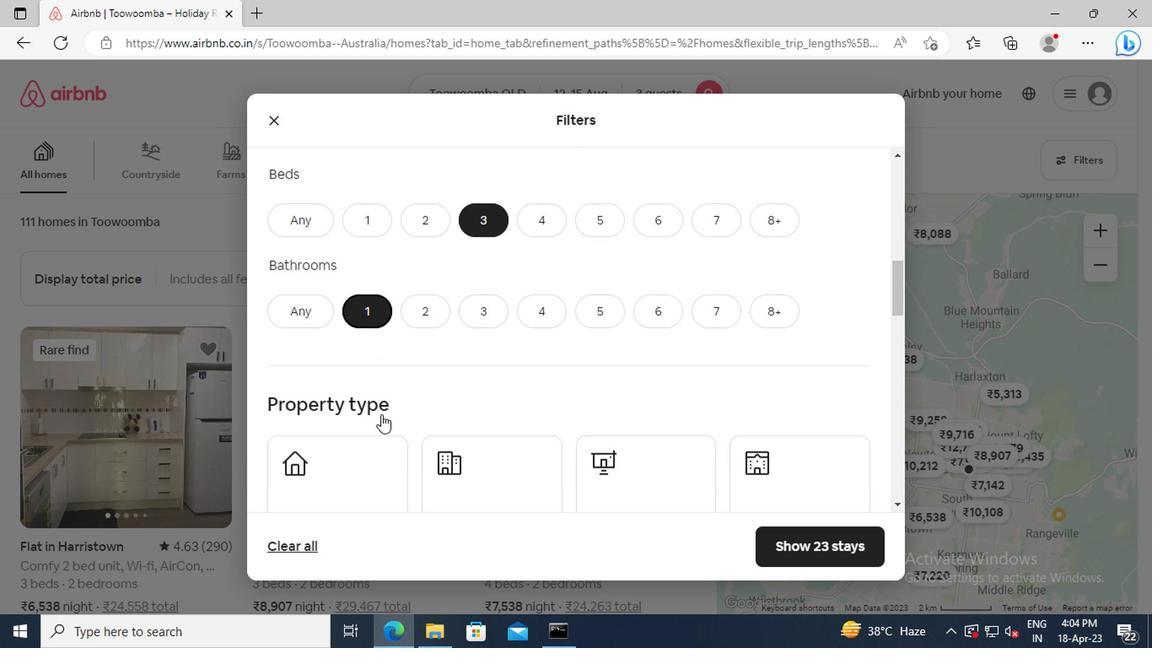 
Action: Mouse moved to (467, 401)
Screenshot: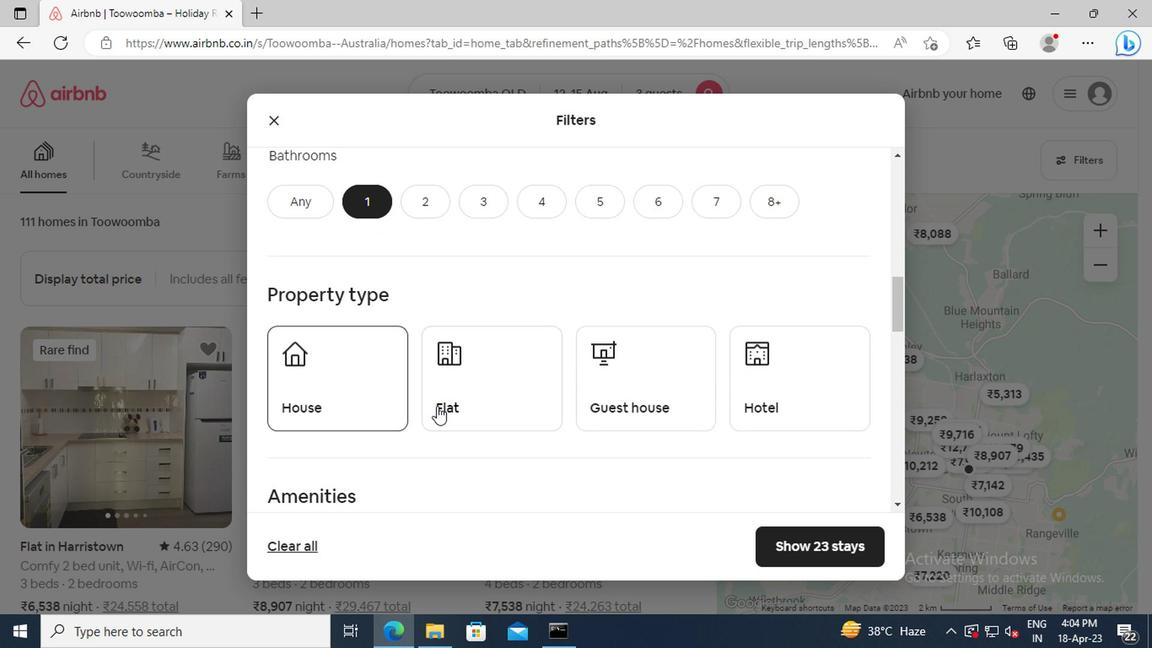 
Action: Mouse pressed left at (467, 401)
Screenshot: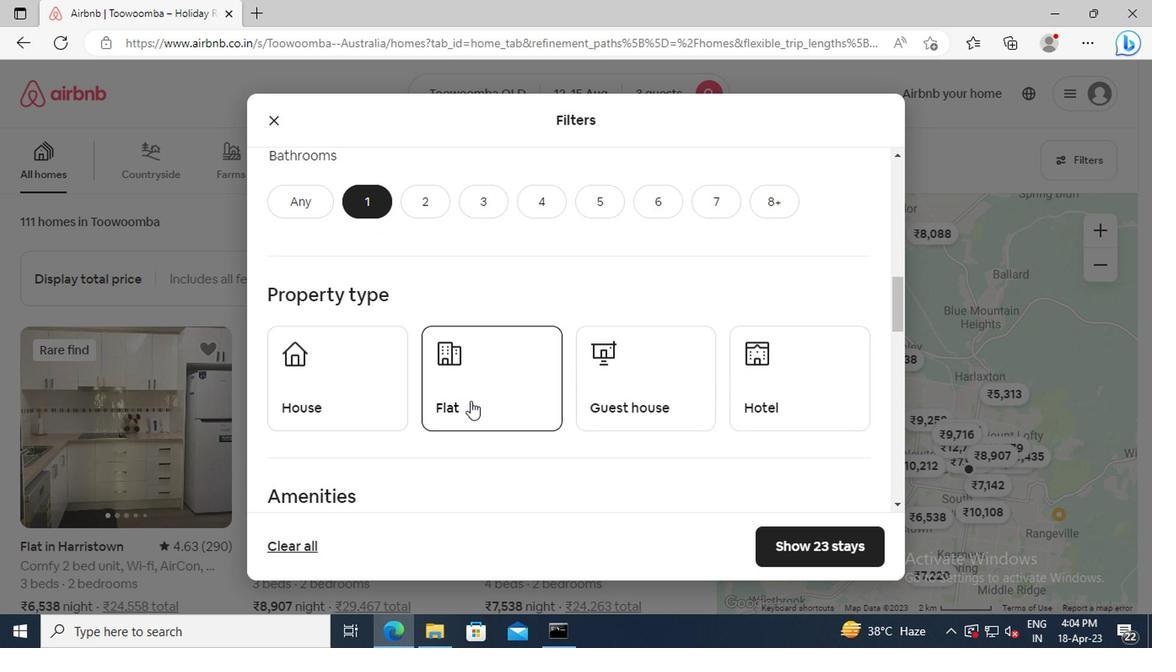 
Action: Mouse scrolled (467, 401) with delta (0, 0)
Screenshot: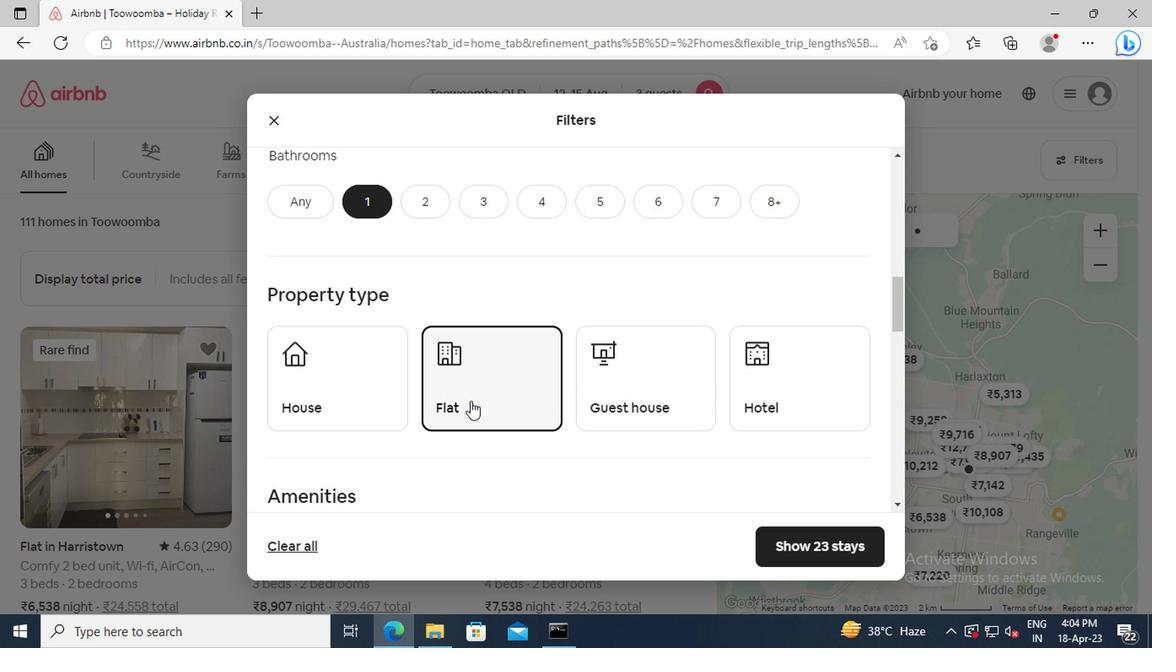 
Action: Mouse scrolled (467, 401) with delta (0, 0)
Screenshot: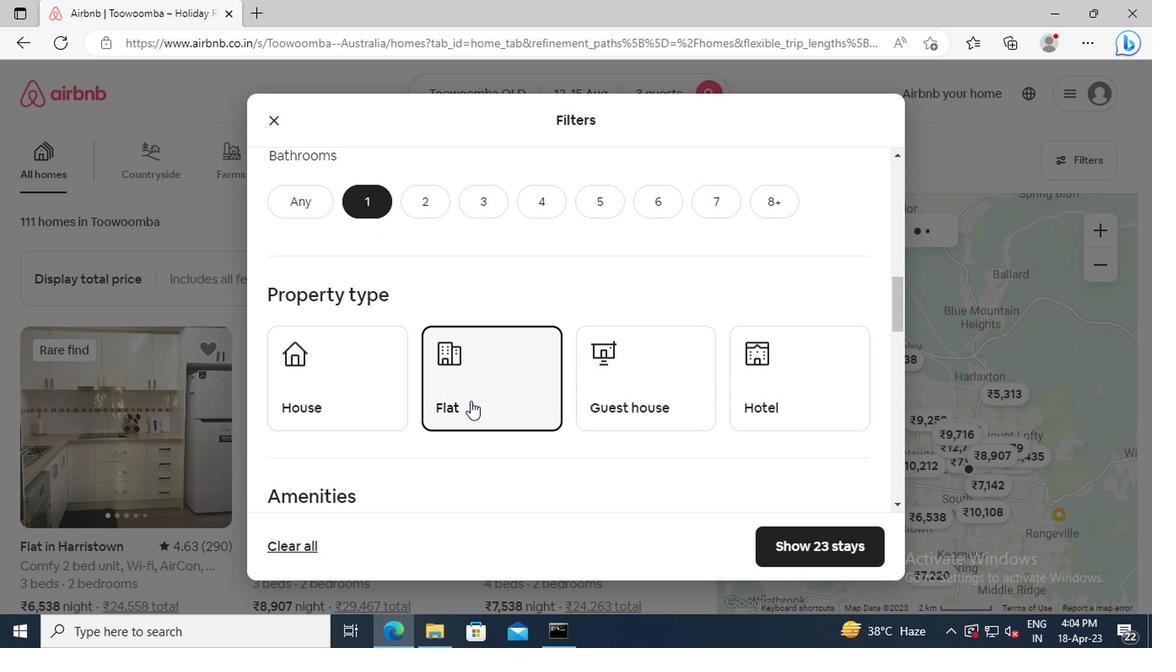 
Action: Mouse scrolled (467, 401) with delta (0, 0)
Screenshot: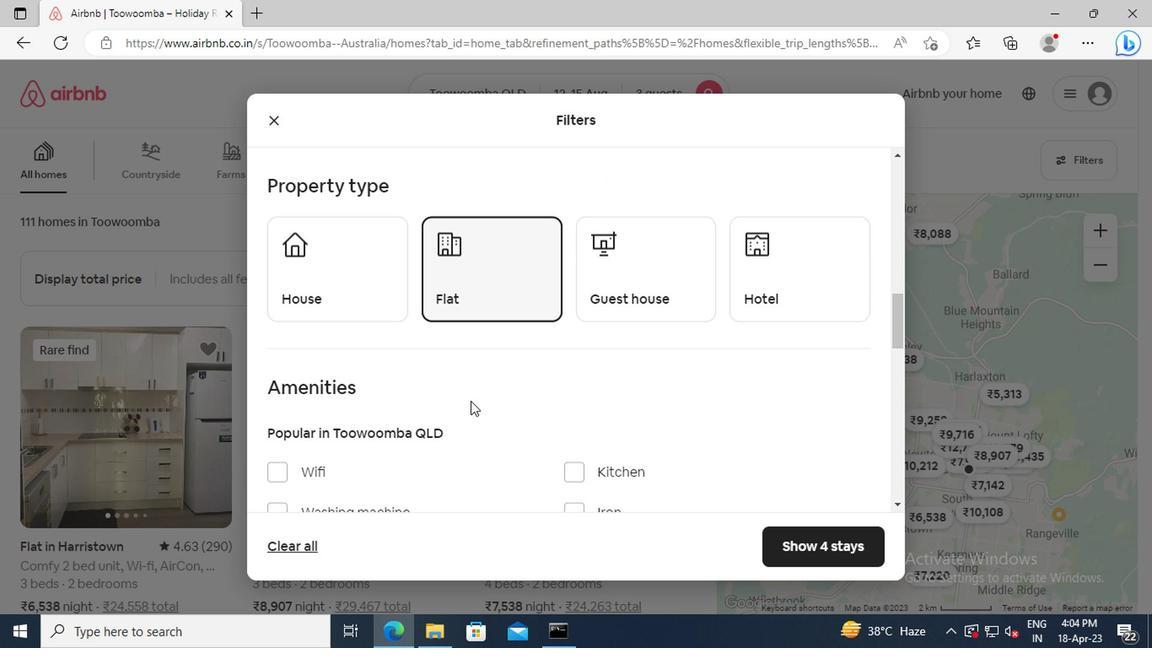 
Action: Mouse scrolled (467, 401) with delta (0, 0)
Screenshot: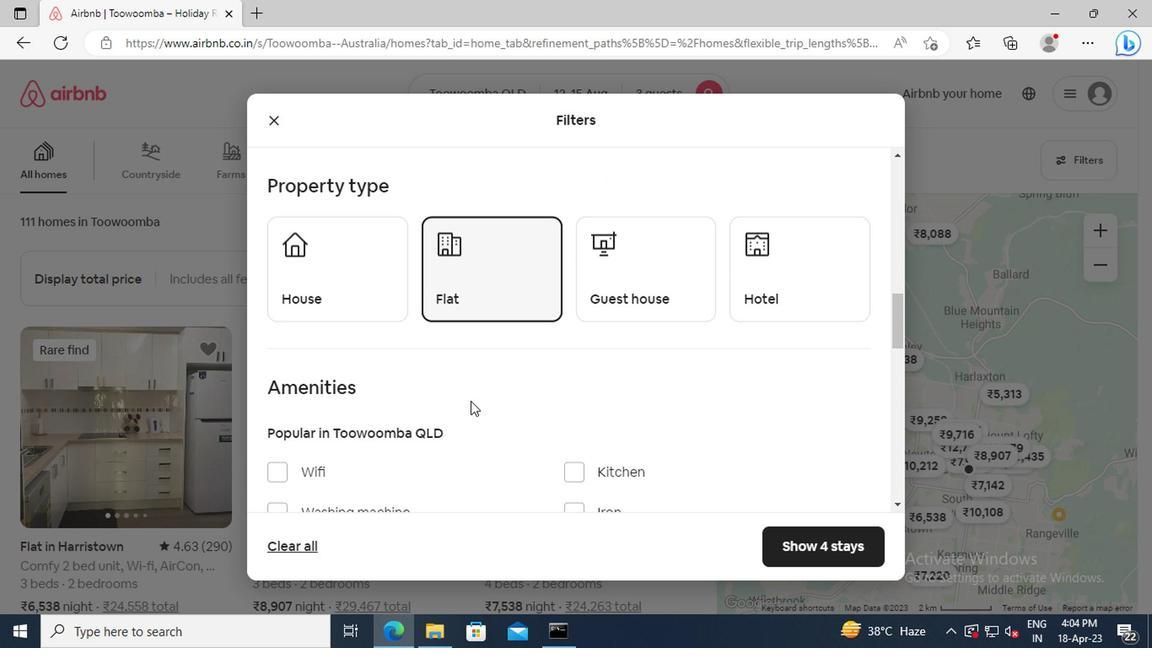 
Action: Mouse moved to (267, 400)
Screenshot: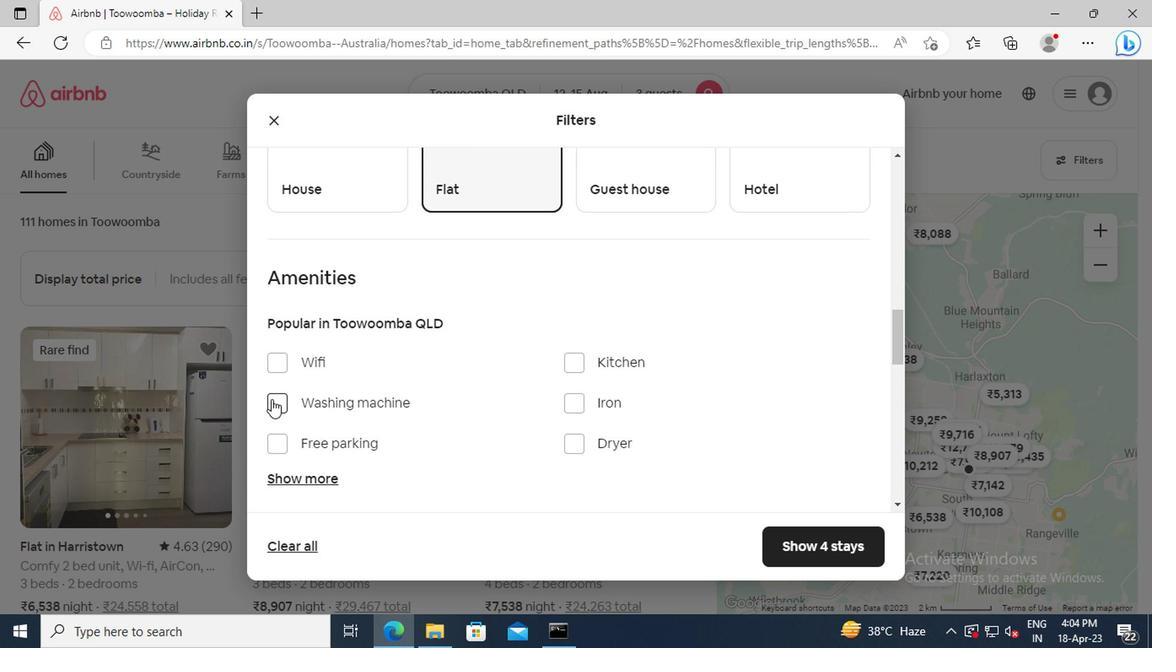 
Action: Mouse pressed left at (267, 400)
Screenshot: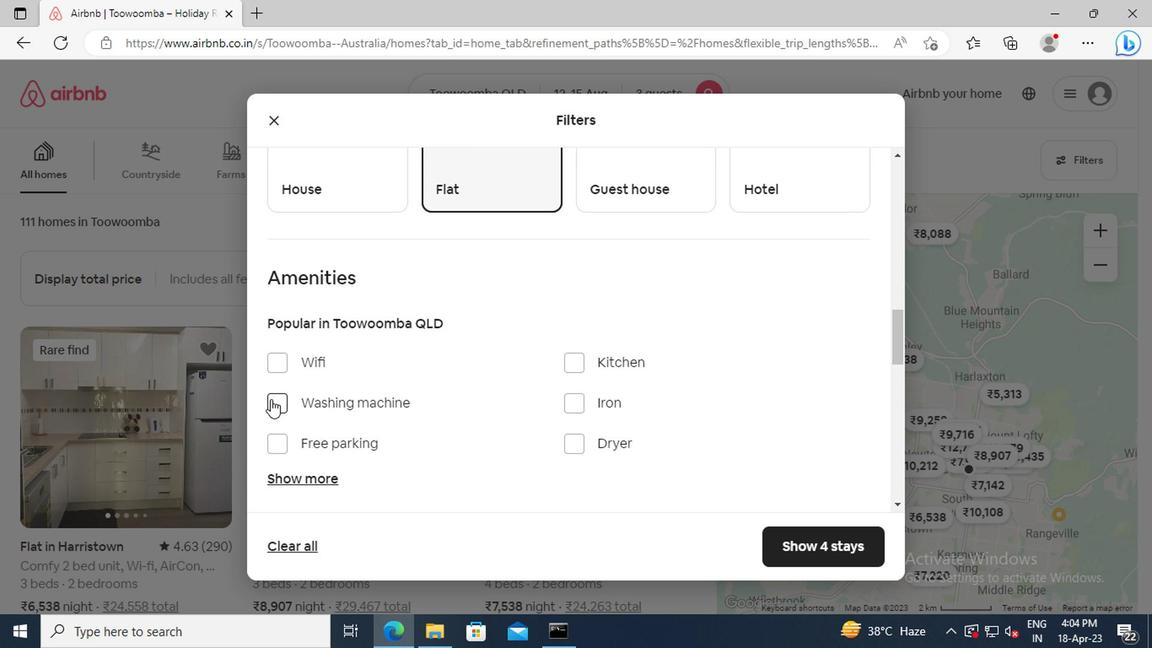 
Action: Mouse moved to (569, 365)
Screenshot: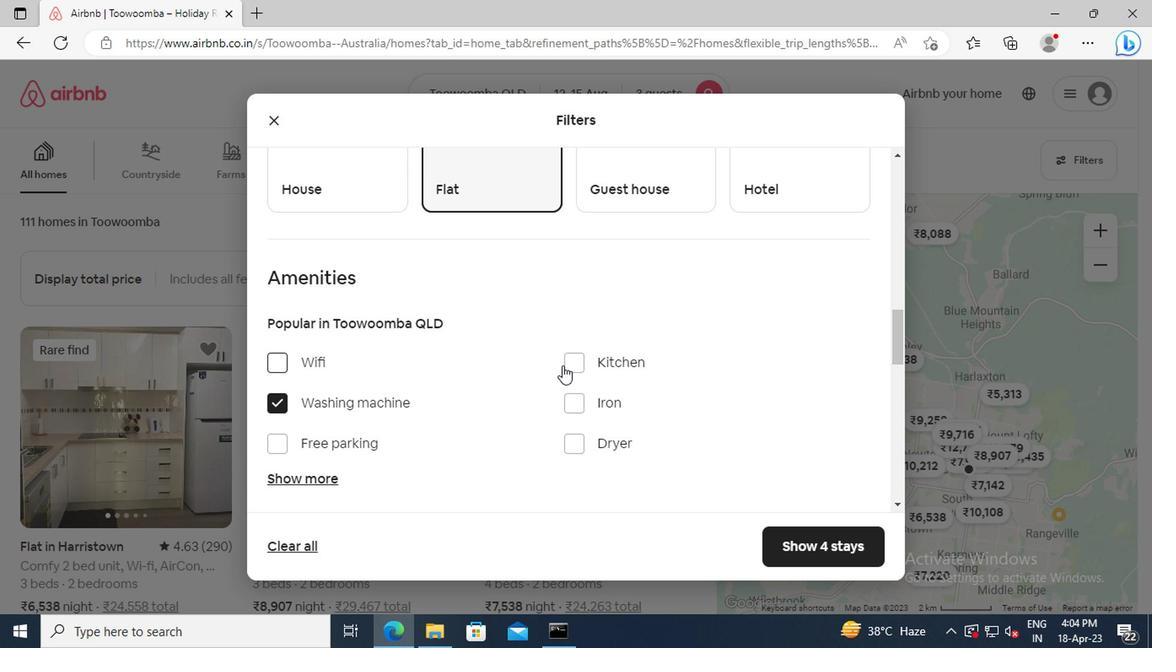 
Action: Mouse pressed left at (569, 365)
Screenshot: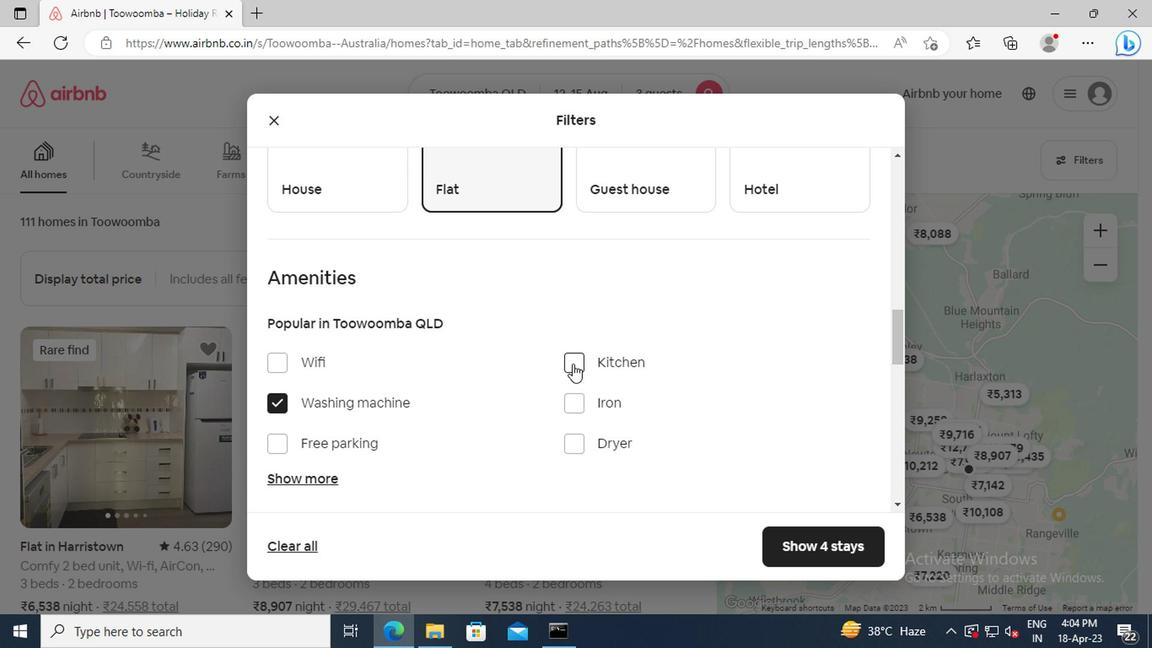 
Action: Mouse moved to (460, 376)
Screenshot: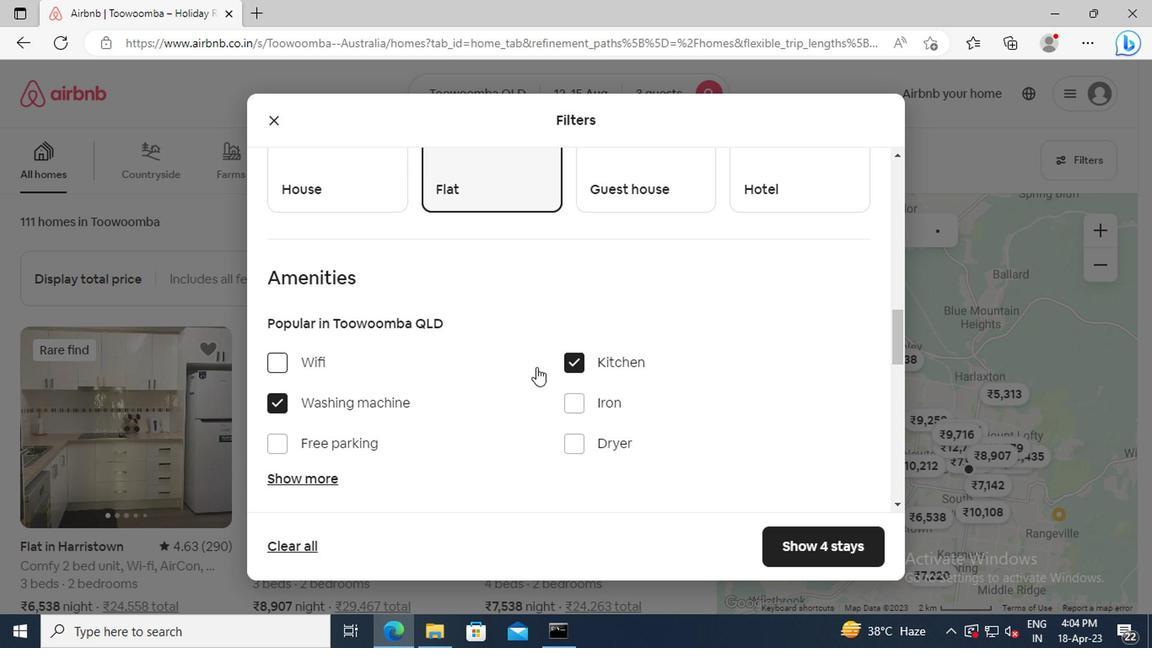 
Action: Mouse scrolled (460, 375) with delta (0, 0)
Screenshot: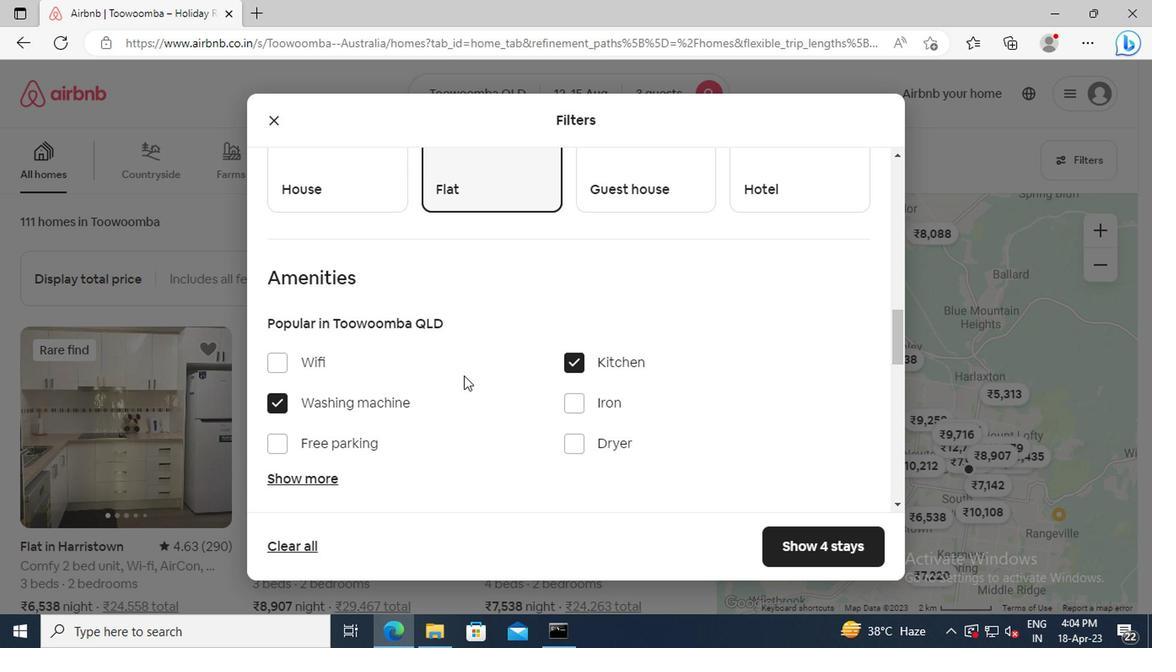 
Action: Mouse scrolled (460, 375) with delta (0, 0)
Screenshot: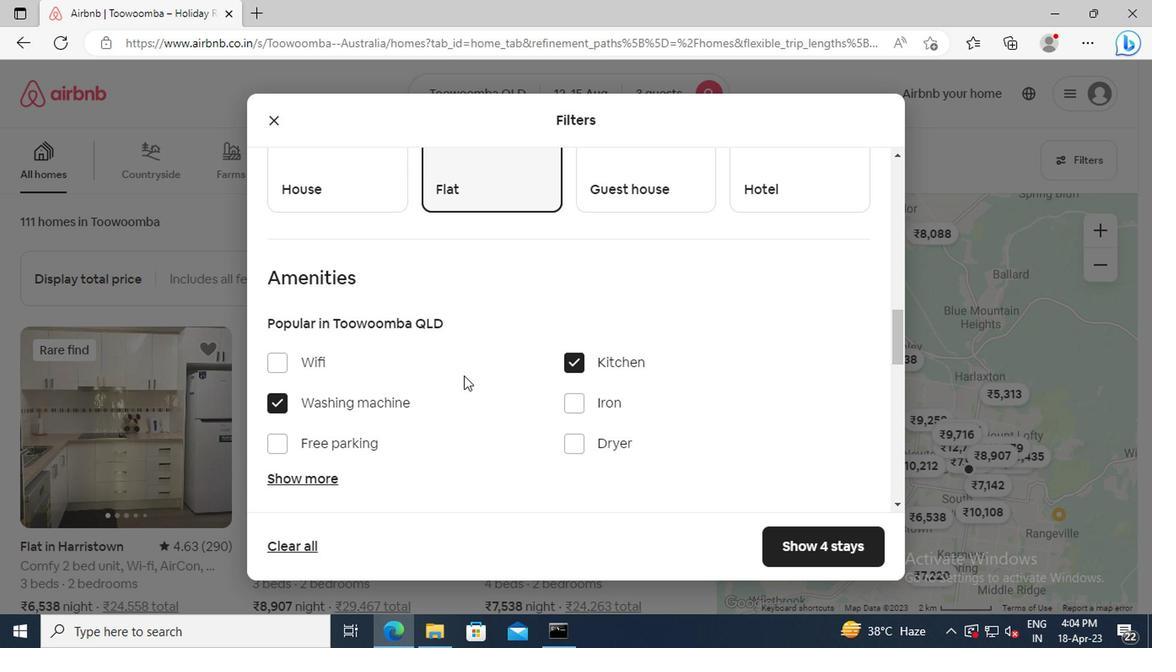 
Action: Mouse scrolled (460, 375) with delta (0, 0)
Screenshot: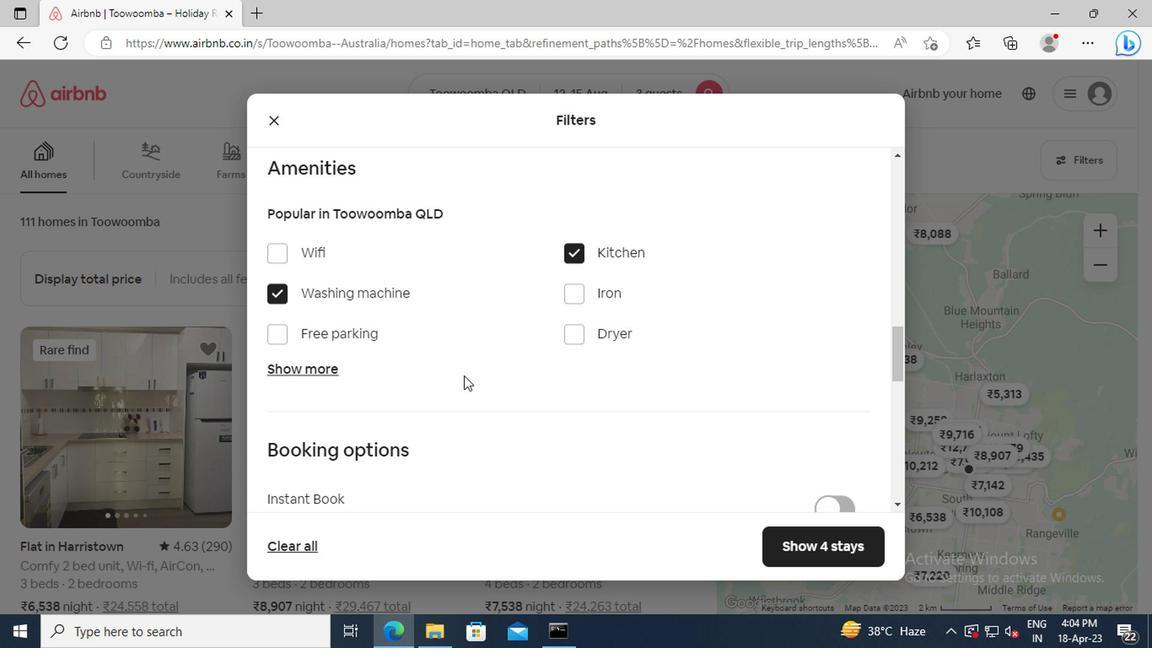 
Action: Mouse scrolled (460, 375) with delta (0, 0)
Screenshot: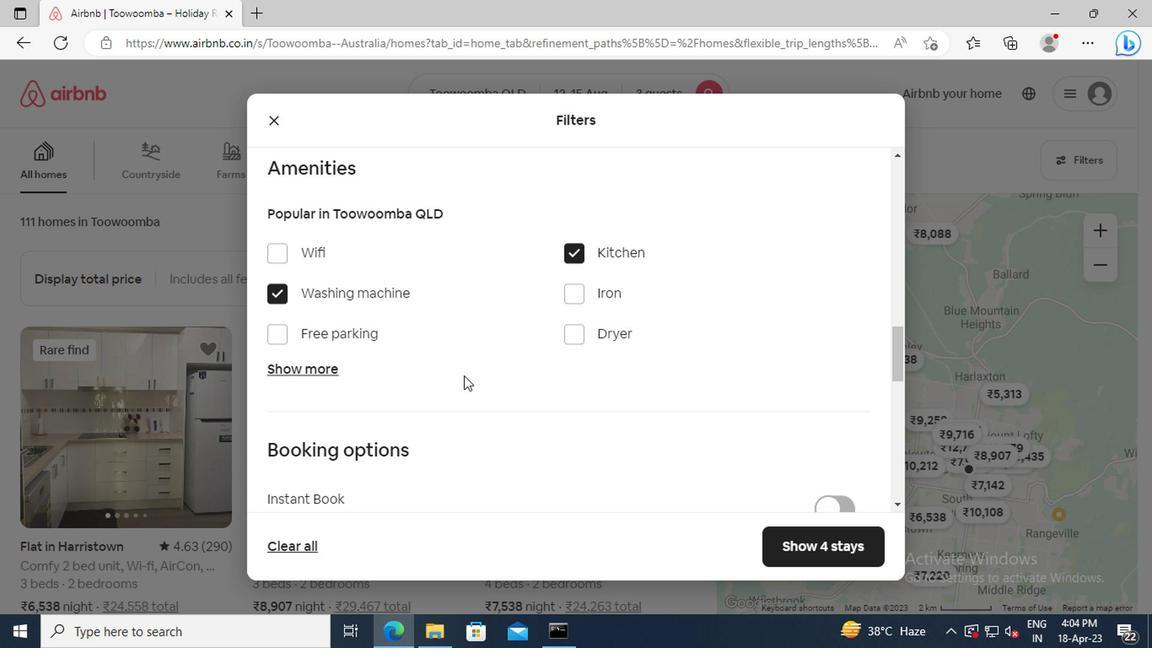 
Action: Mouse scrolled (460, 375) with delta (0, 0)
Screenshot: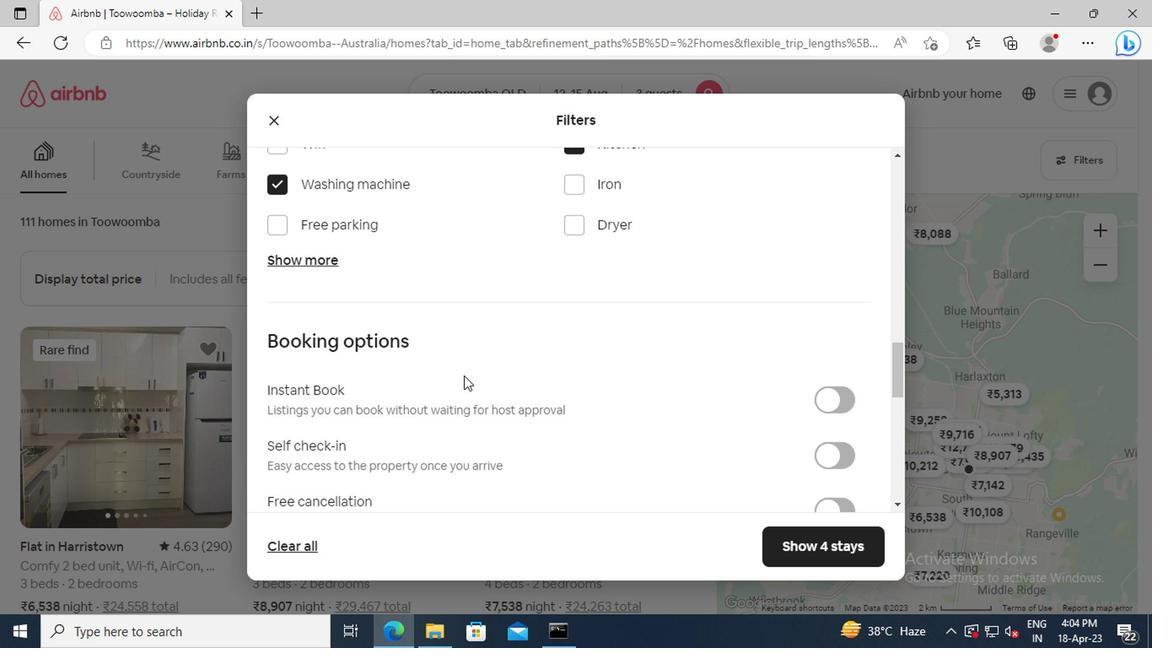
Action: Mouse scrolled (460, 375) with delta (0, 0)
Screenshot: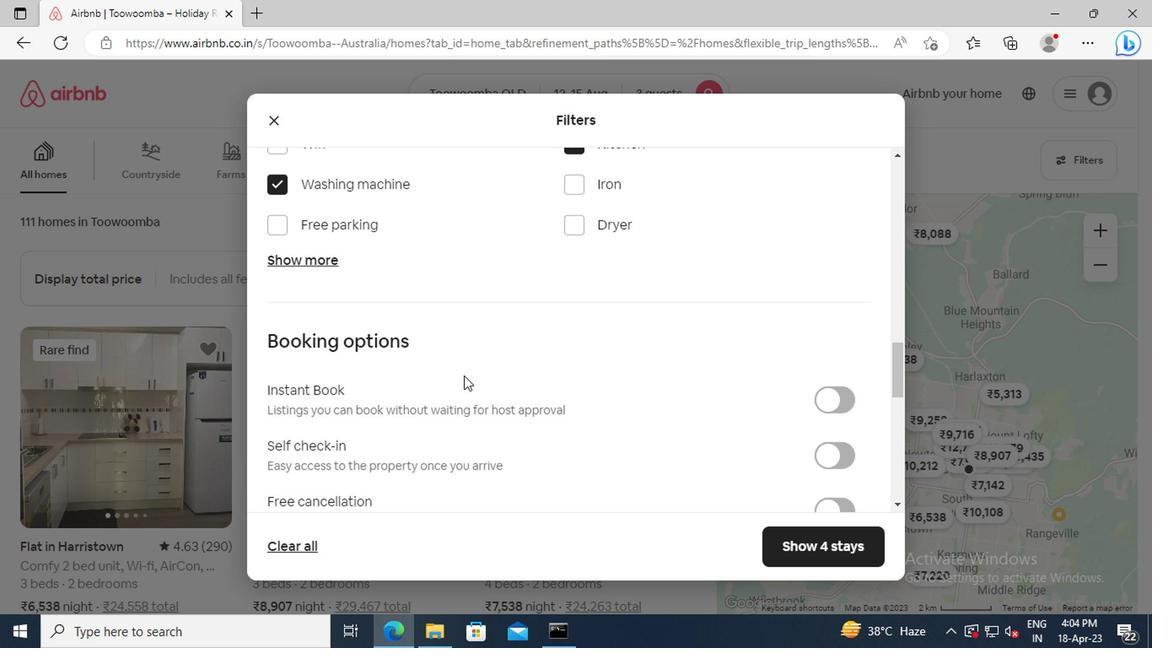 
Action: Mouse moved to (827, 348)
Screenshot: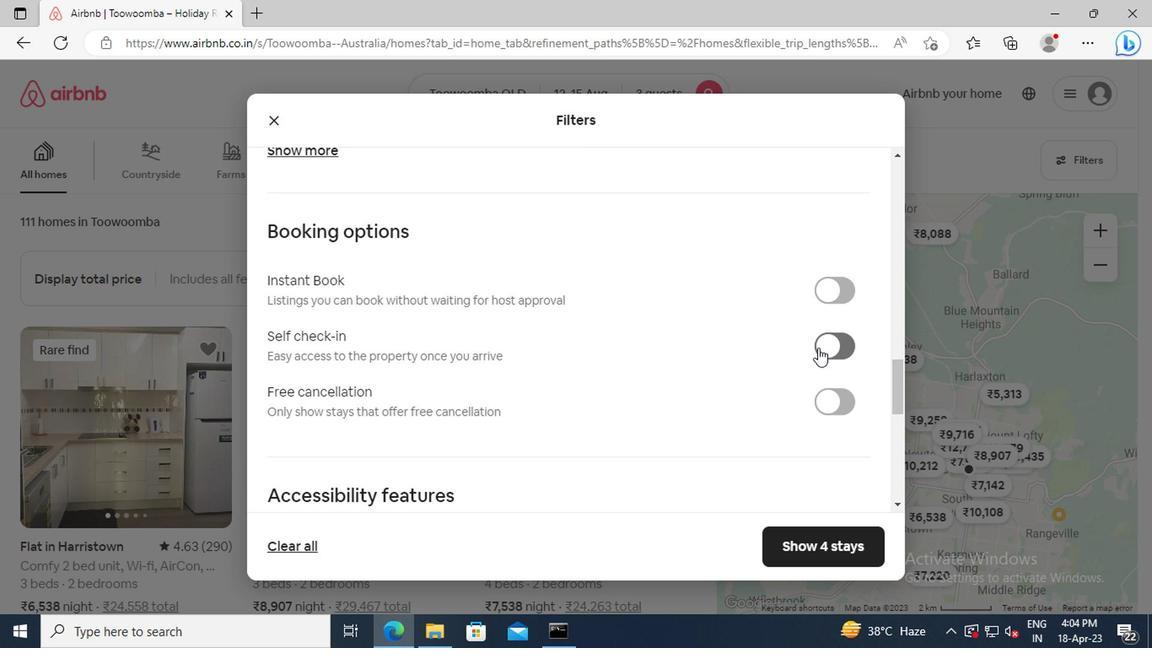 
Action: Mouse pressed left at (827, 348)
Screenshot: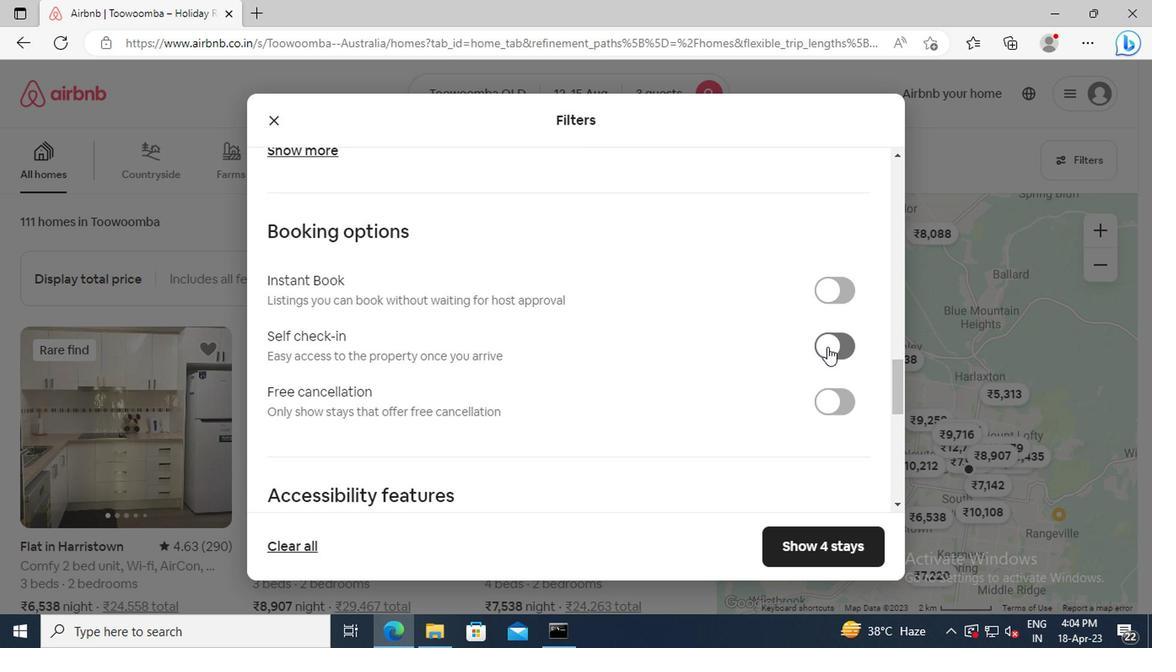 
Action: Mouse moved to (519, 352)
Screenshot: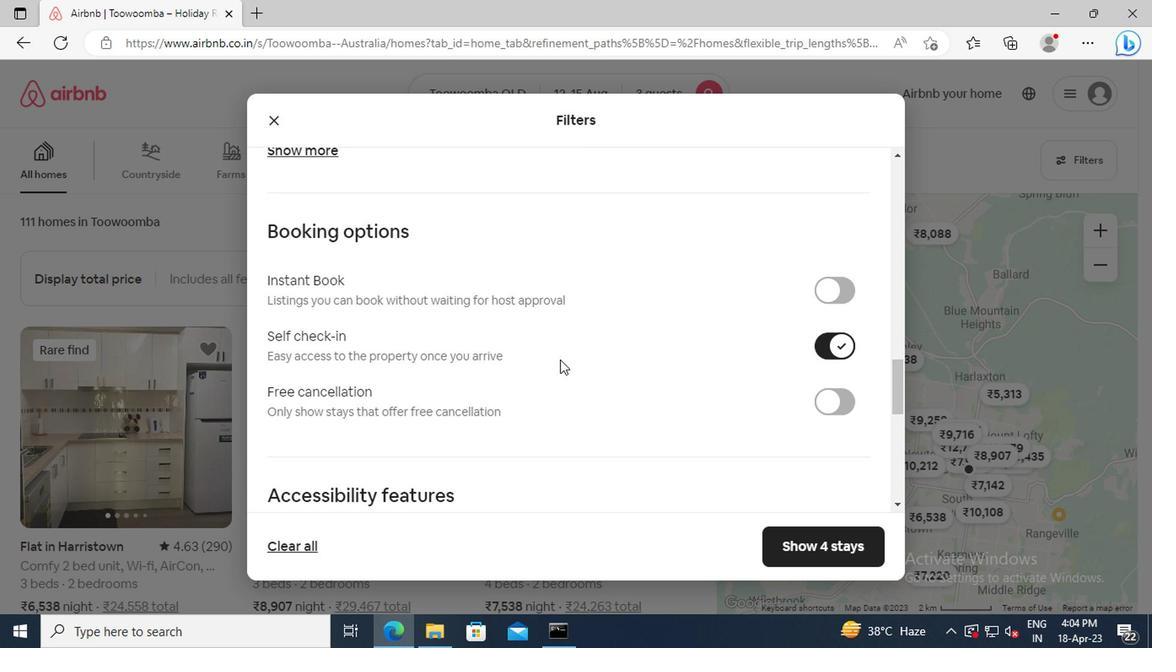 
Action: Mouse scrolled (519, 351) with delta (0, -1)
Screenshot: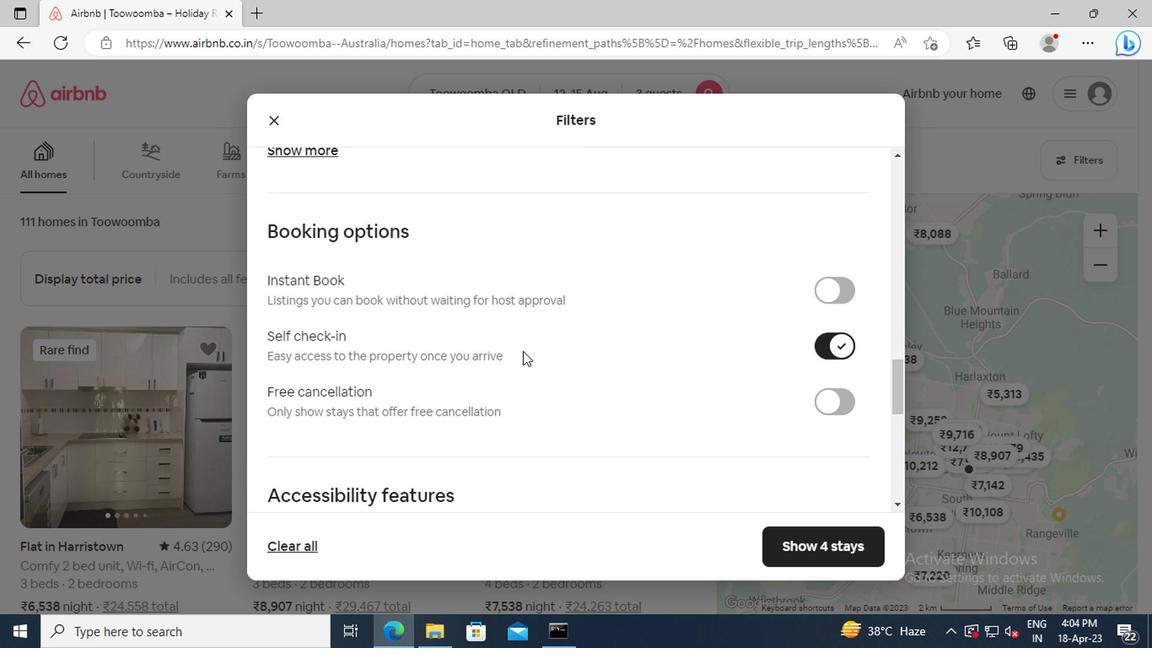 
Action: Mouse scrolled (519, 351) with delta (0, -1)
Screenshot: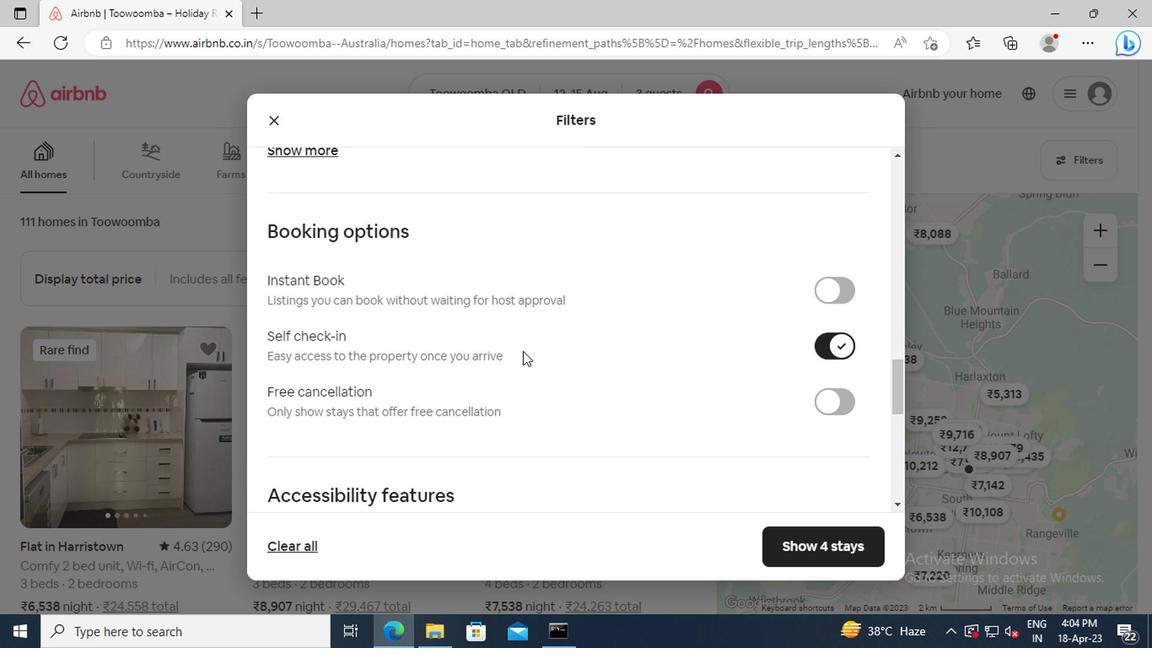 
Action: Mouse scrolled (519, 351) with delta (0, -1)
Screenshot: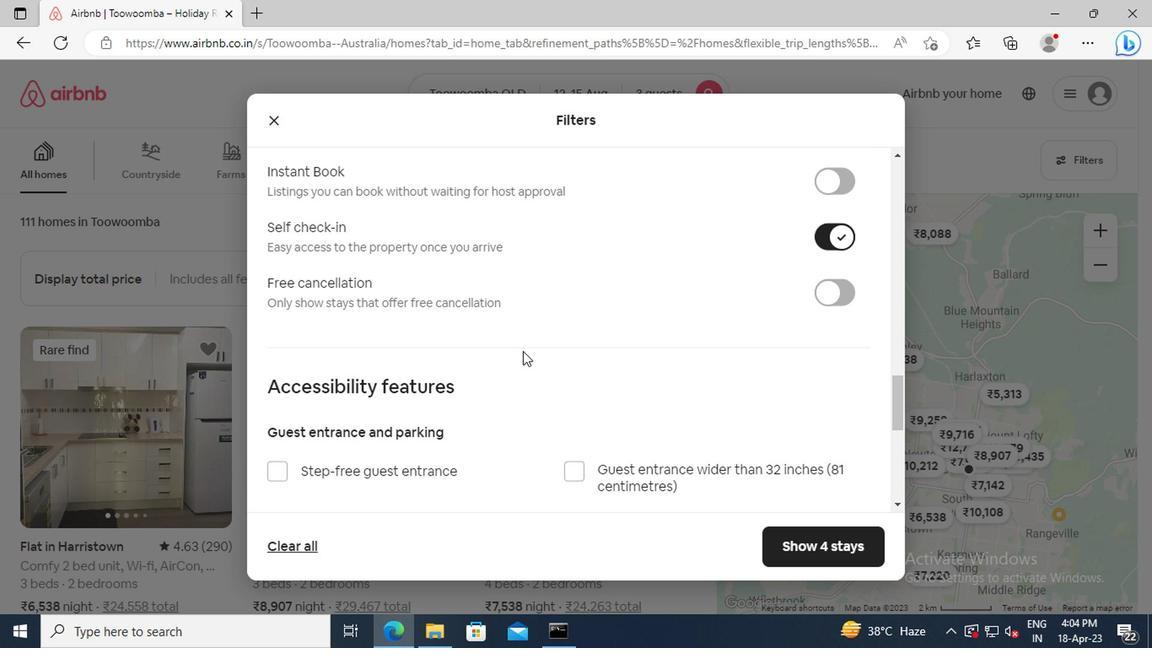 
Action: Mouse scrolled (519, 351) with delta (0, -1)
Screenshot: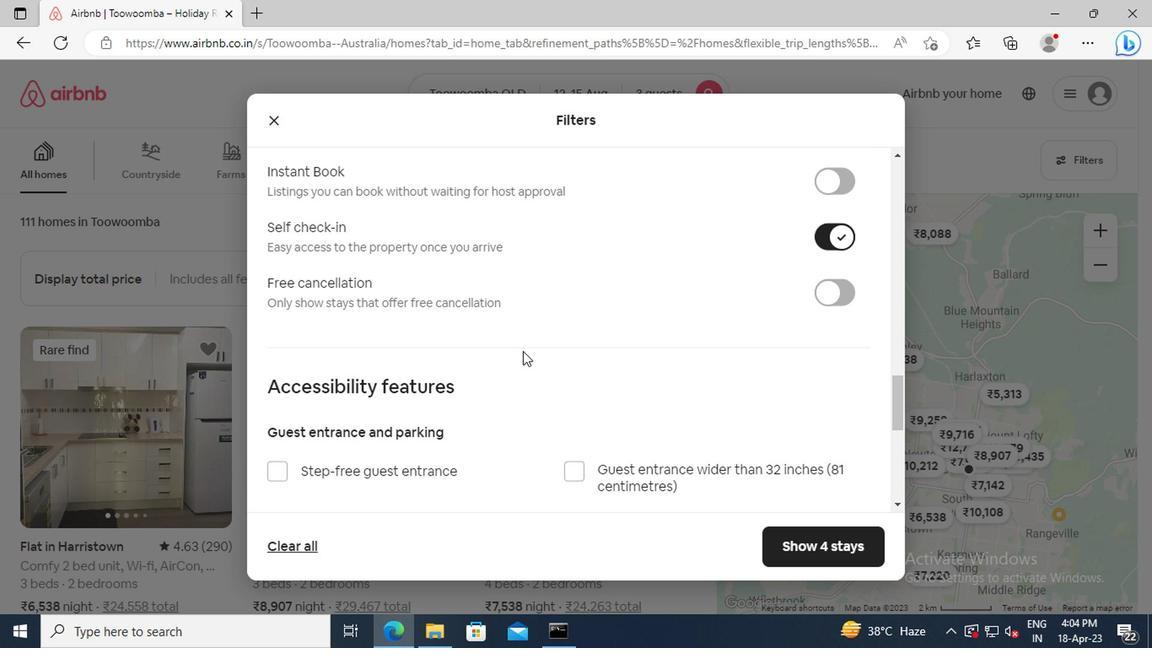 
Action: Mouse scrolled (519, 351) with delta (0, -1)
Screenshot: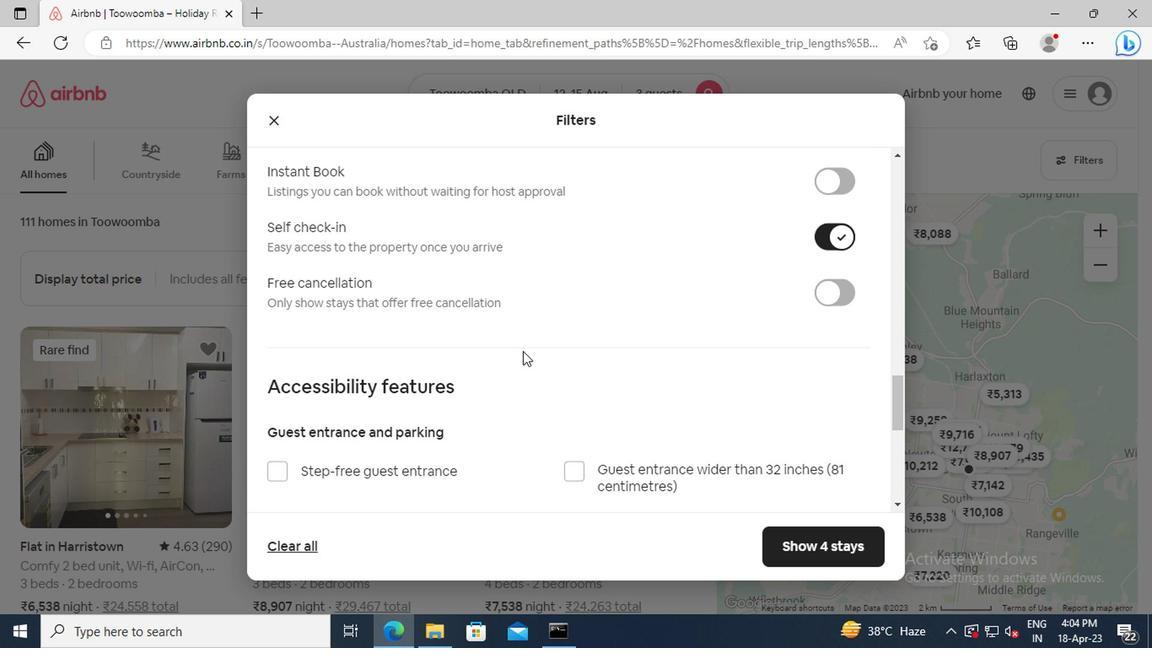 
Action: Mouse scrolled (519, 351) with delta (0, -1)
Screenshot: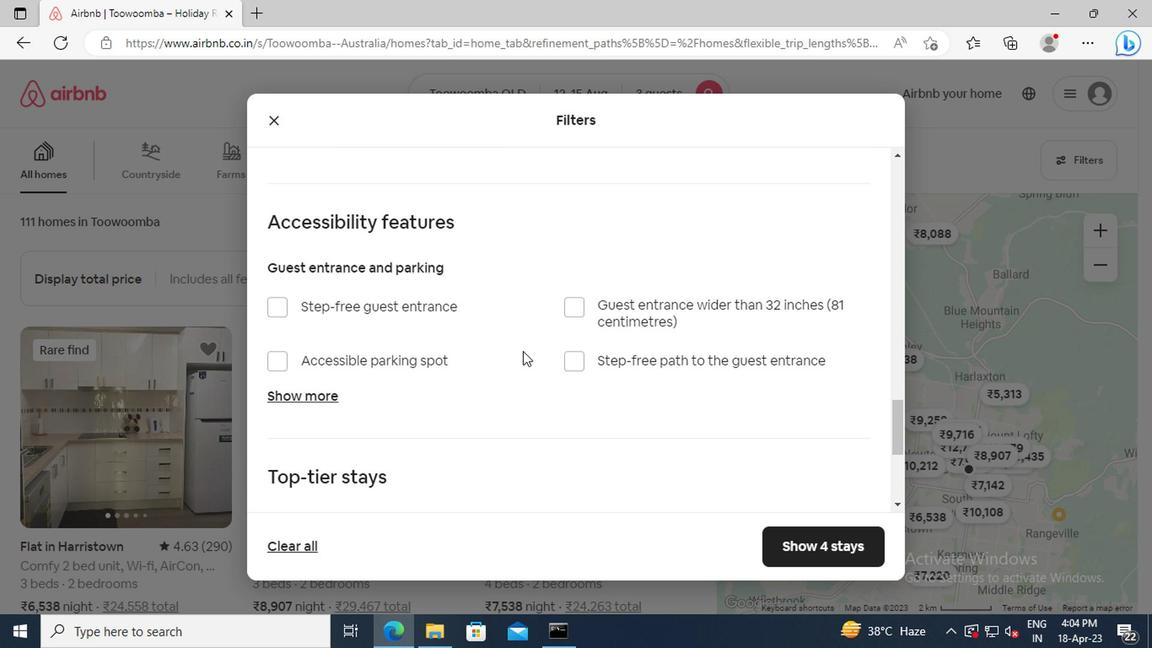 
Action: Mouse scrolled (519, 351) with delta (0, -1)
Screenshot: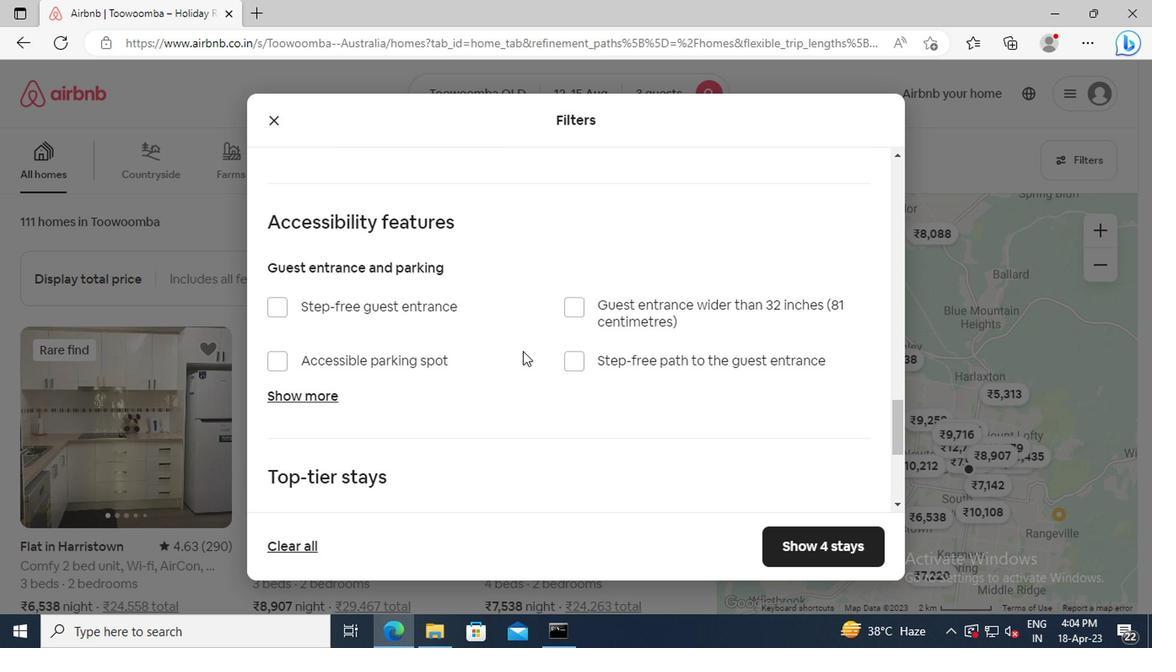 
Action: Mouse scrolled (519, 351) with delta (0, -1)
Screenshot: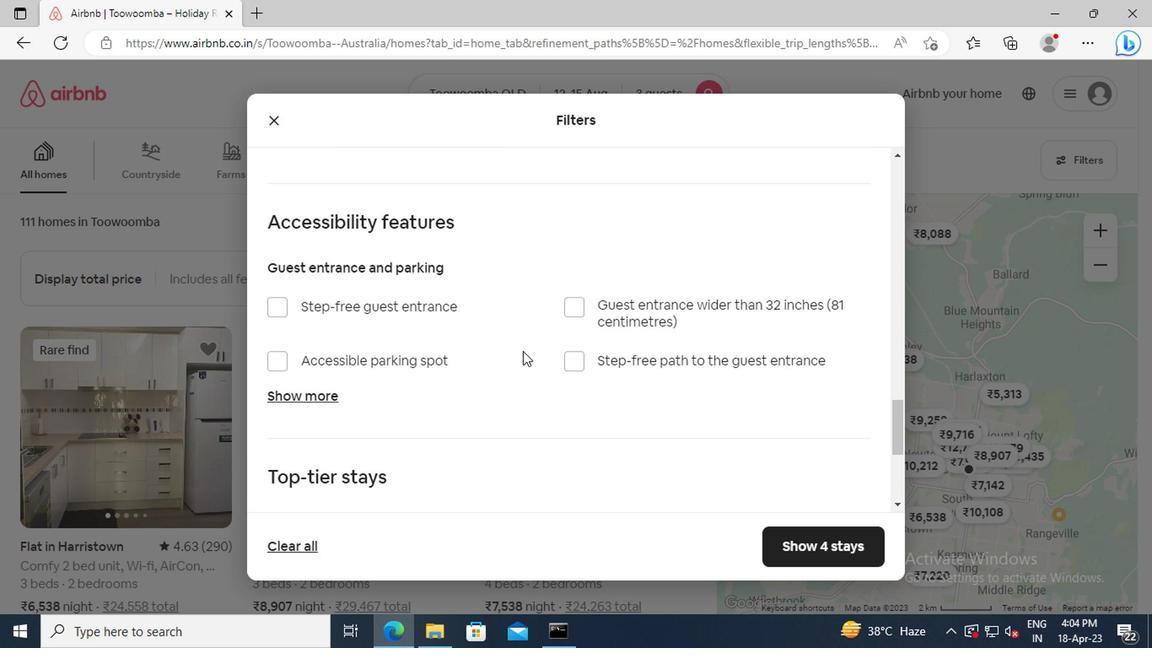 
Action: Mouse scrolled (519, 351) with delta (0, -1)
Screenshot: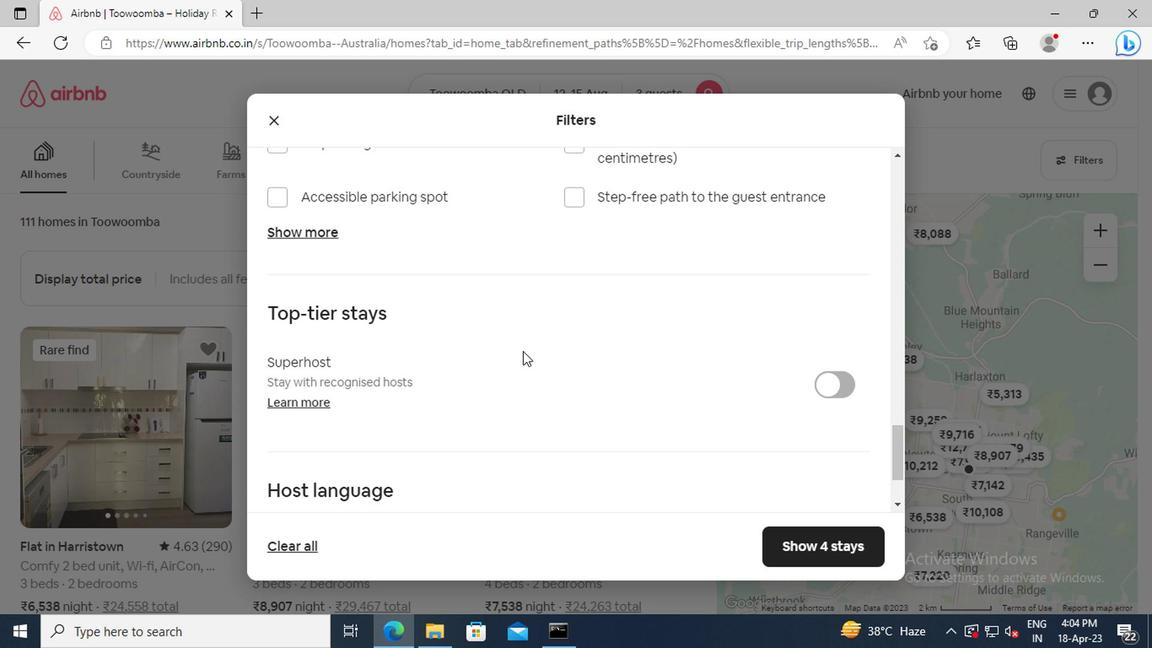 
Action: Mouse scrolled (519, 351) with delta (0, -1)
Screenshot: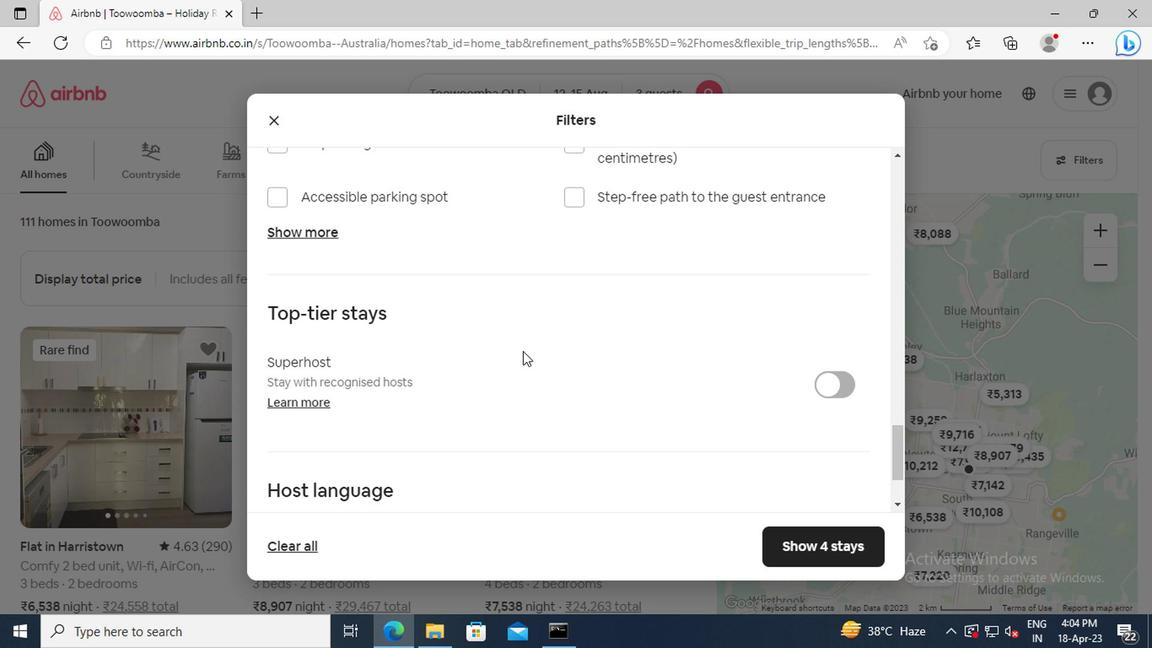 
Action: Mouse scrolled (519, 351) with delta (0, -1)
Screenshot: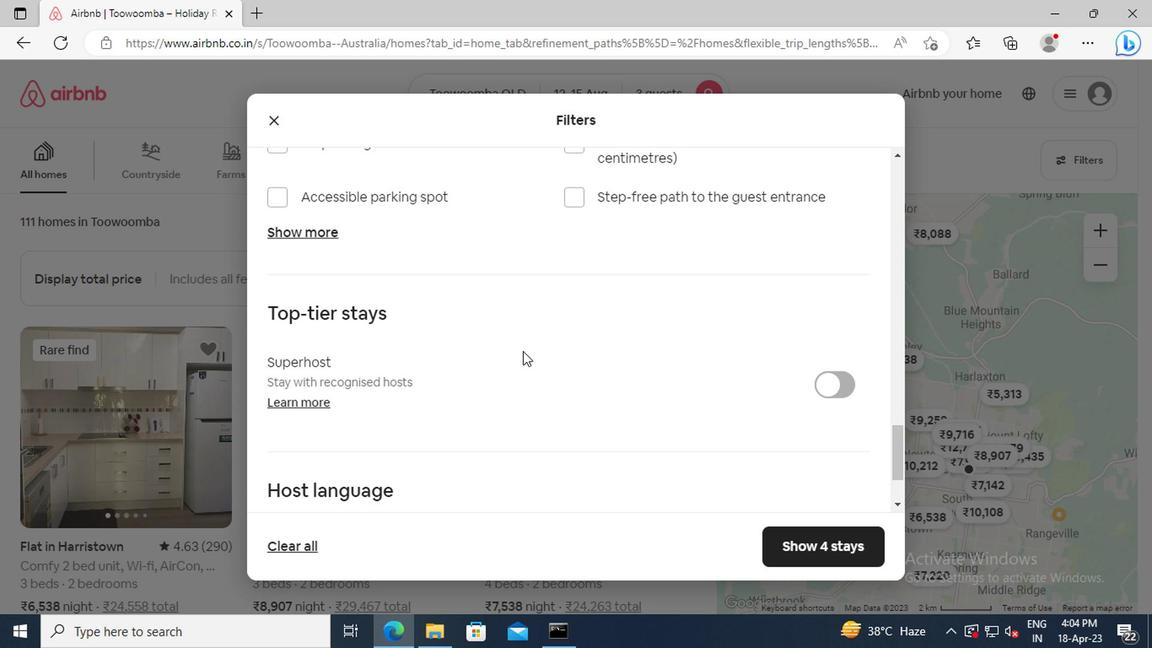 
Action: Mouse scrolled (519, 351) with delta (0, -1)
Screenshot: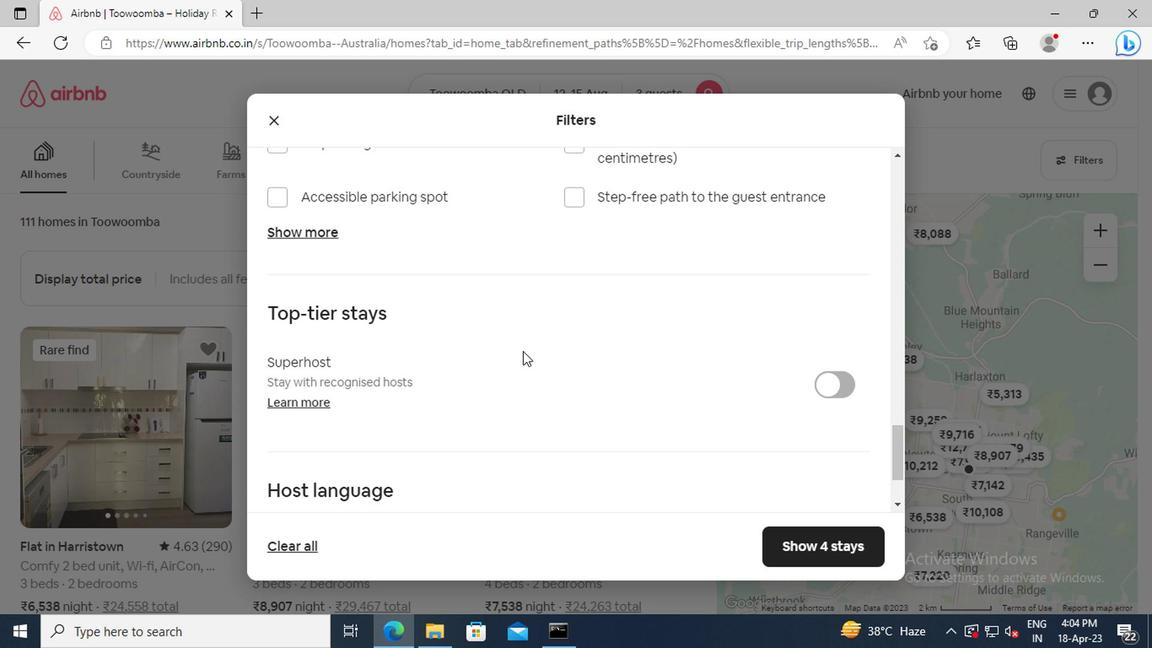 
Action: Mouse moved to (279, 429)
Screenshot: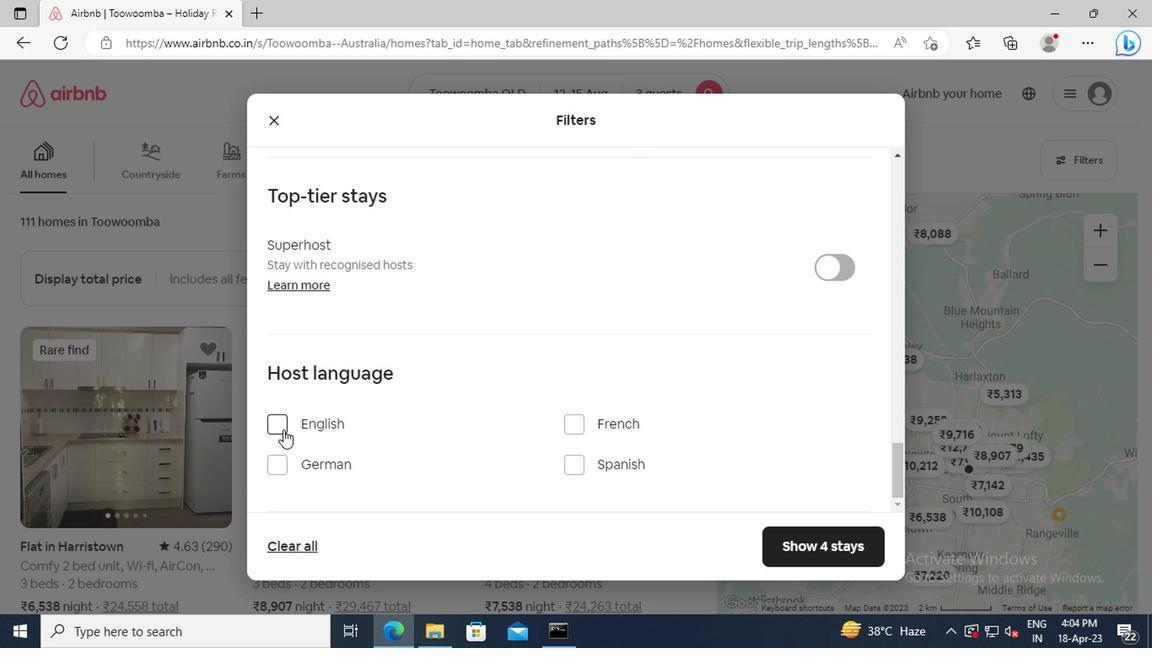 
Action: Mouse pressed left at (279, 429)
Screenshot: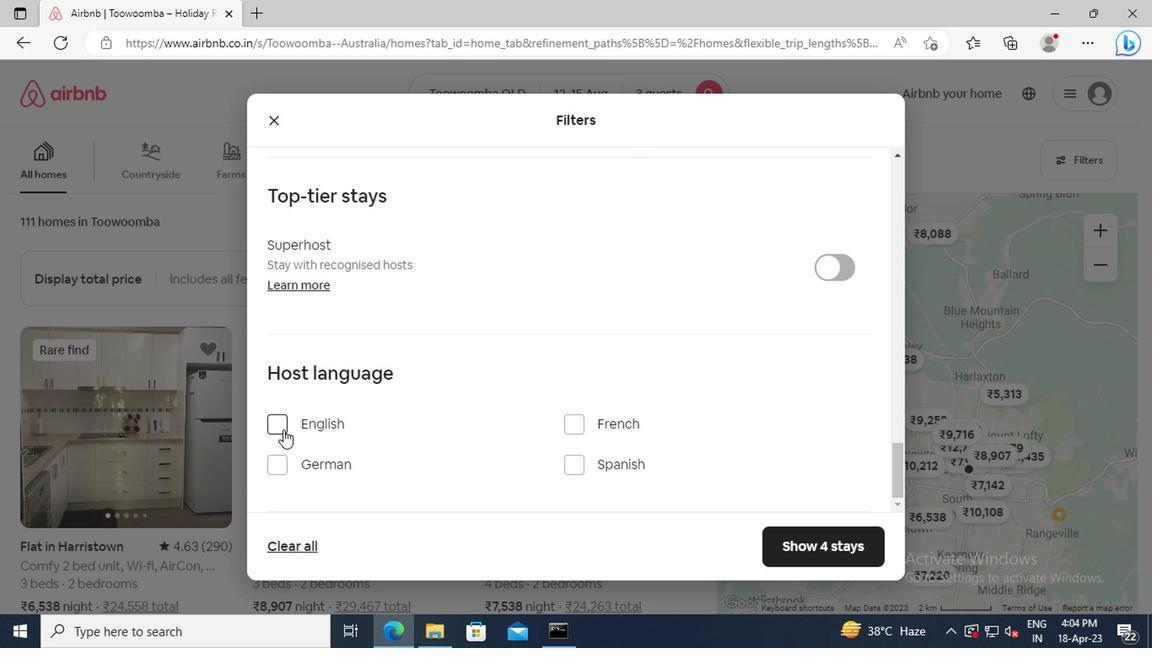 
Action: Mouse moved to (802, 541)
Screenshot: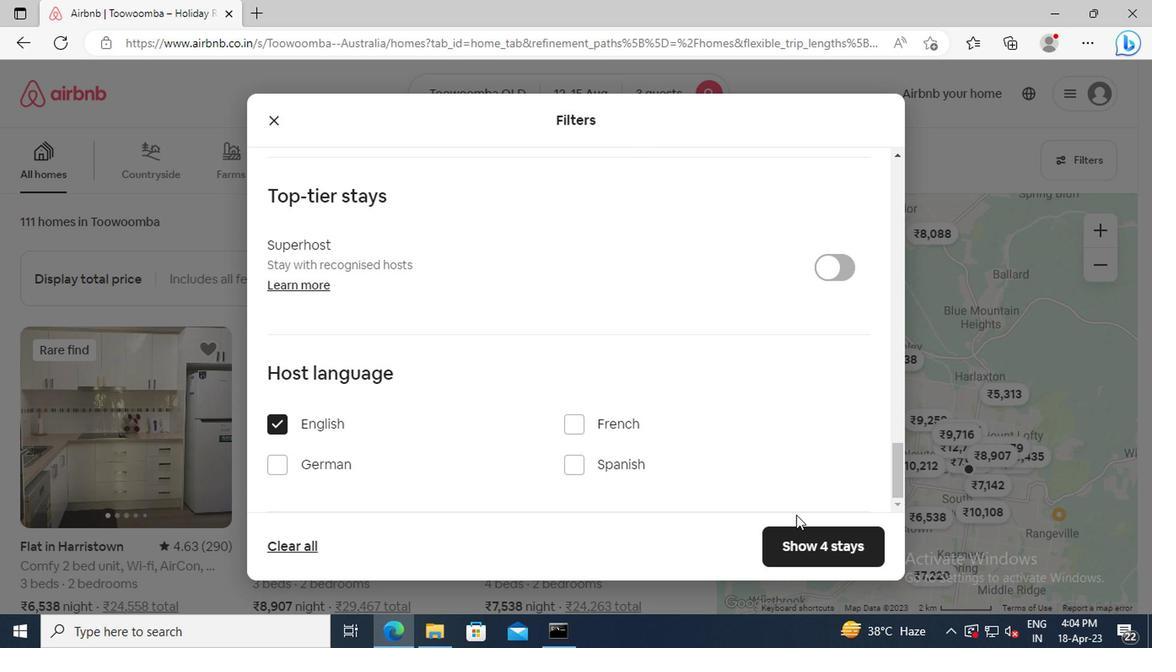 
Action: Mouse pressed left at (802, 541)
Screenshot: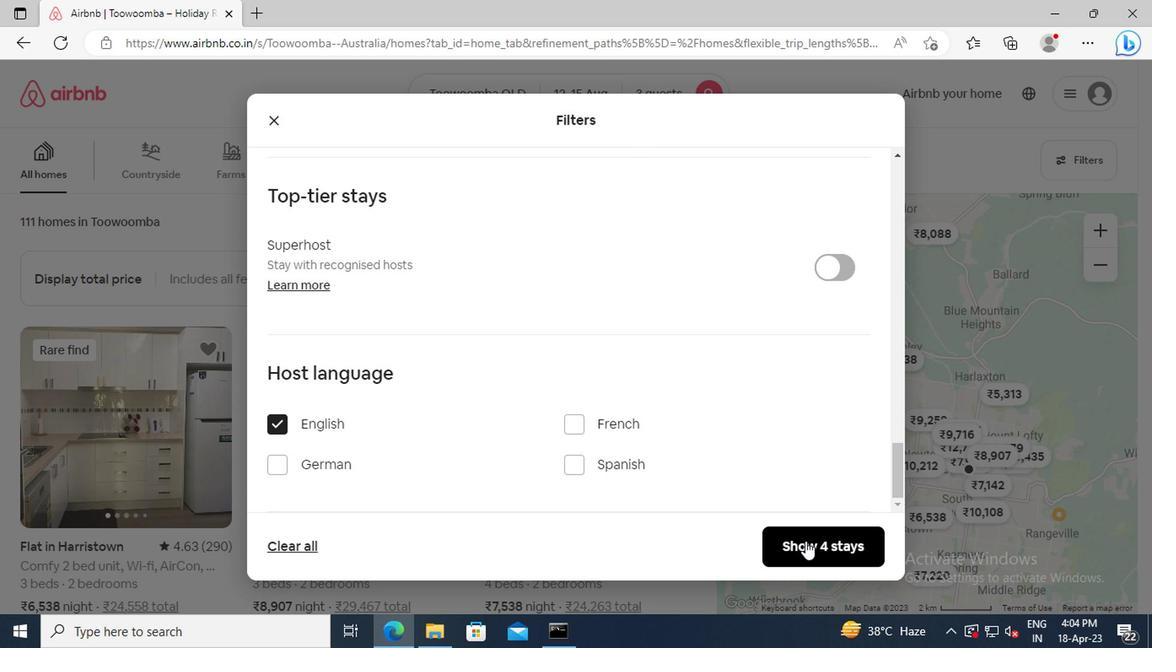 
Action: Mouse moved to (801, 541)
Screenshot: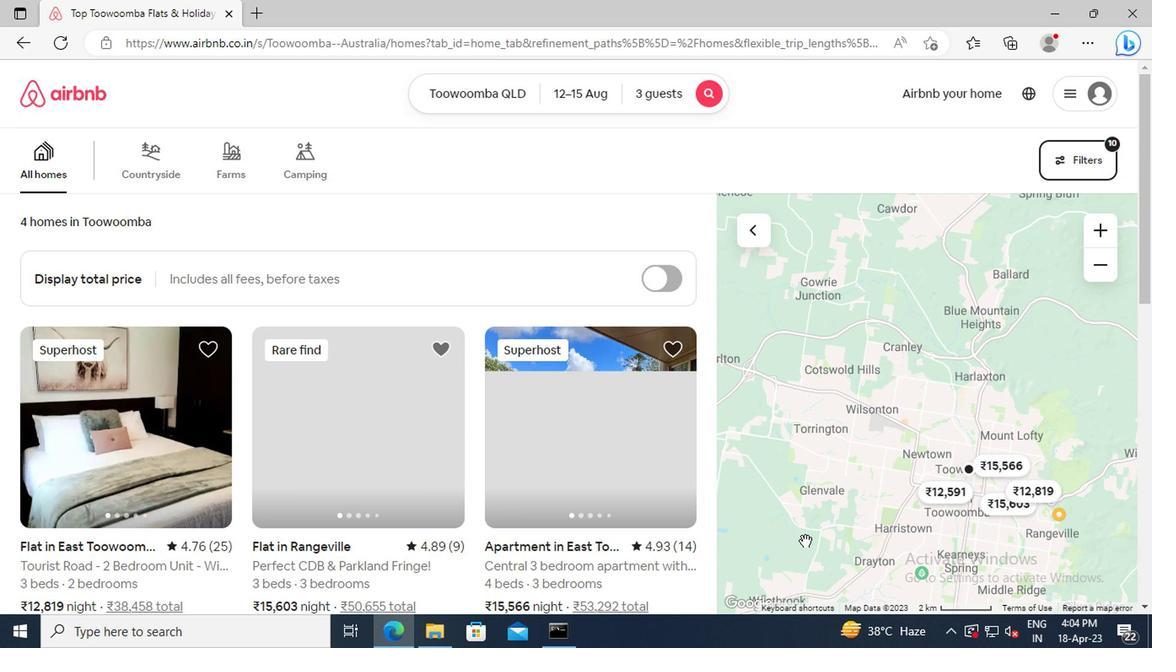 
